 Task: Add an event  with title  Team Building Activity, date '2023/12/12' & Select Event type as  Collective. Add location for the event as  456 Gran Via, Madrid, Spain and add a description: Team building activities designed to suit the specific needs and dynamics of the team. Customizing the activities to align with the team's goals and challenges can maximize their effectiveness in fostering collaboration, trust, and overall team cohesion.Create an event link  http-teambuildingactivitycom & Select the event color as  Violet. , logged in from the account softage.1@softage.netand send the event invitation to softage.2@softage.net and softage.3@softage.net
Action: Mouse moved to (720, 213)
Screenshot: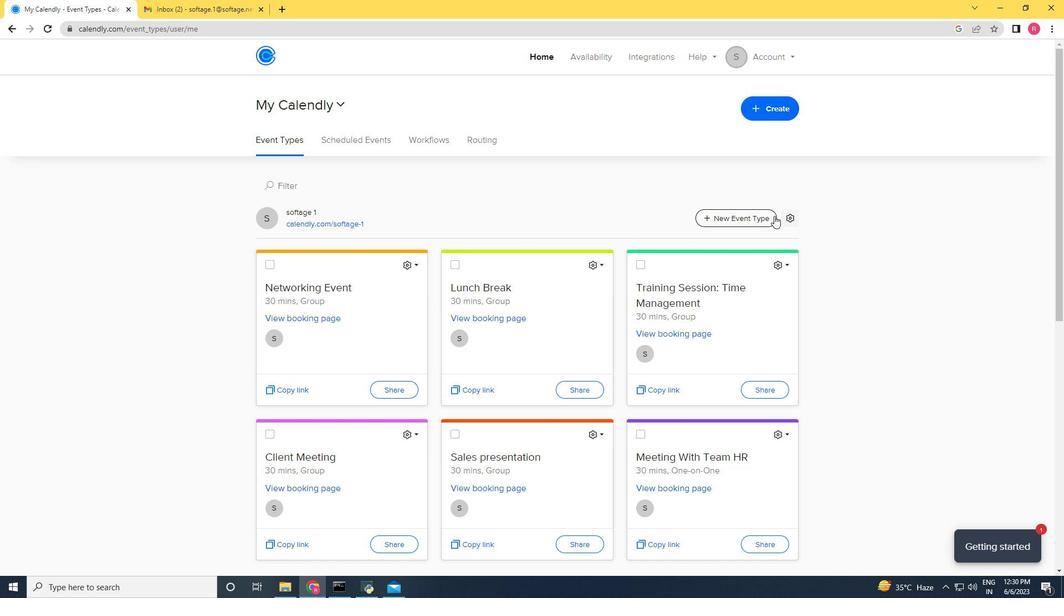 
Action: Mouse pressed left at (720, 213)
Screenshot: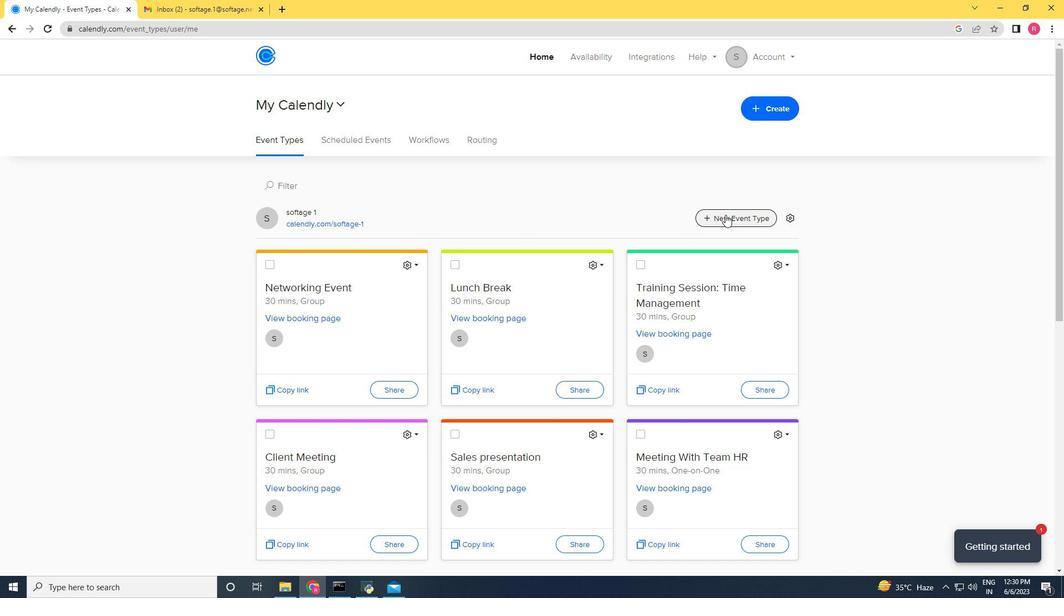 
Action: Mouse moved to (472, 309)
Screenshot: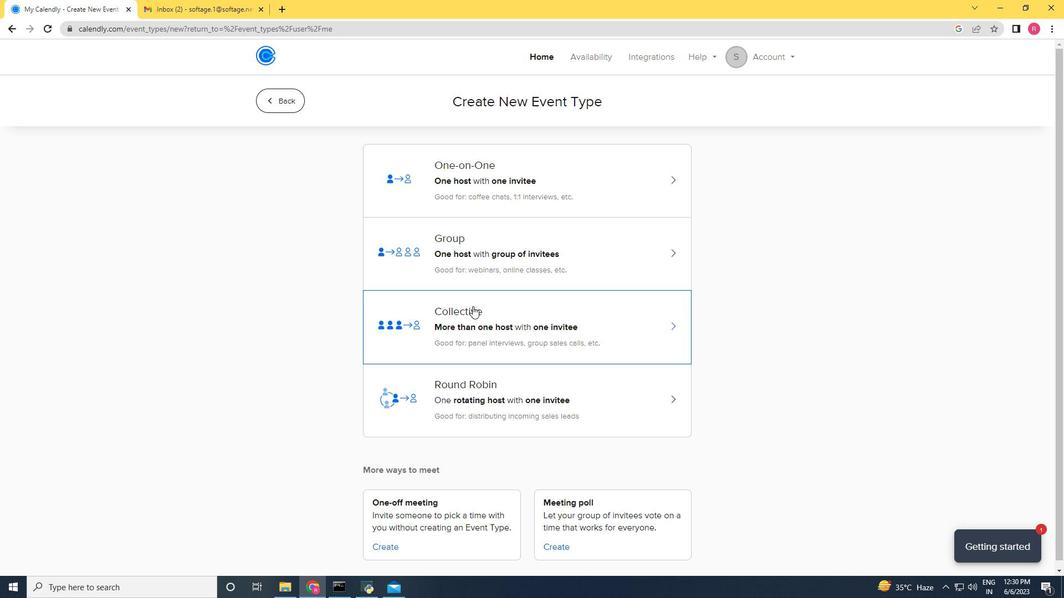 
Action: Mouse pressed left at (472, 309)
Screenshot: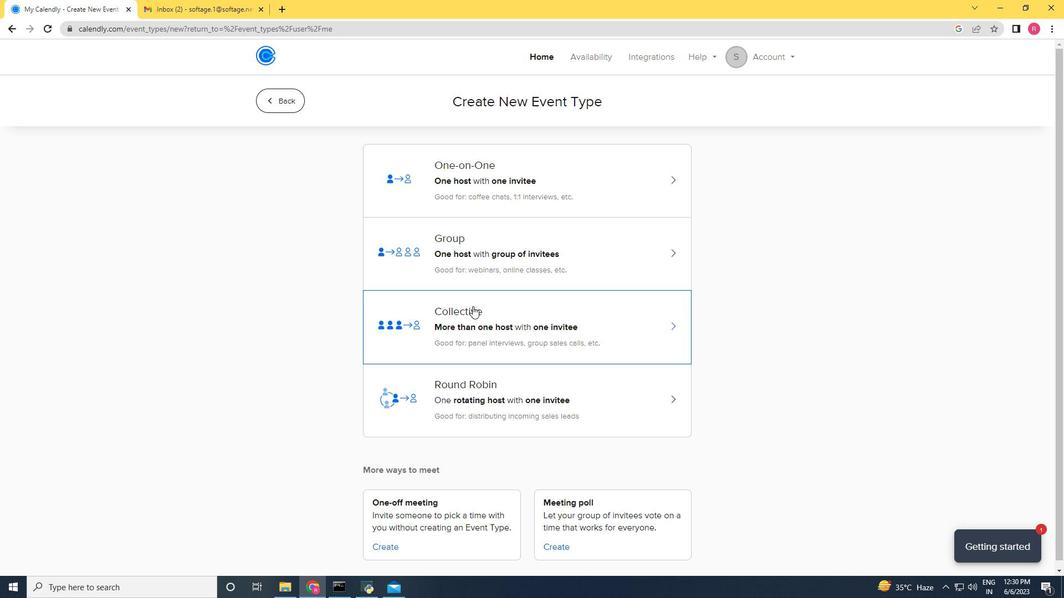 
Action: Mouse moved to (647, 244)
Screenshot: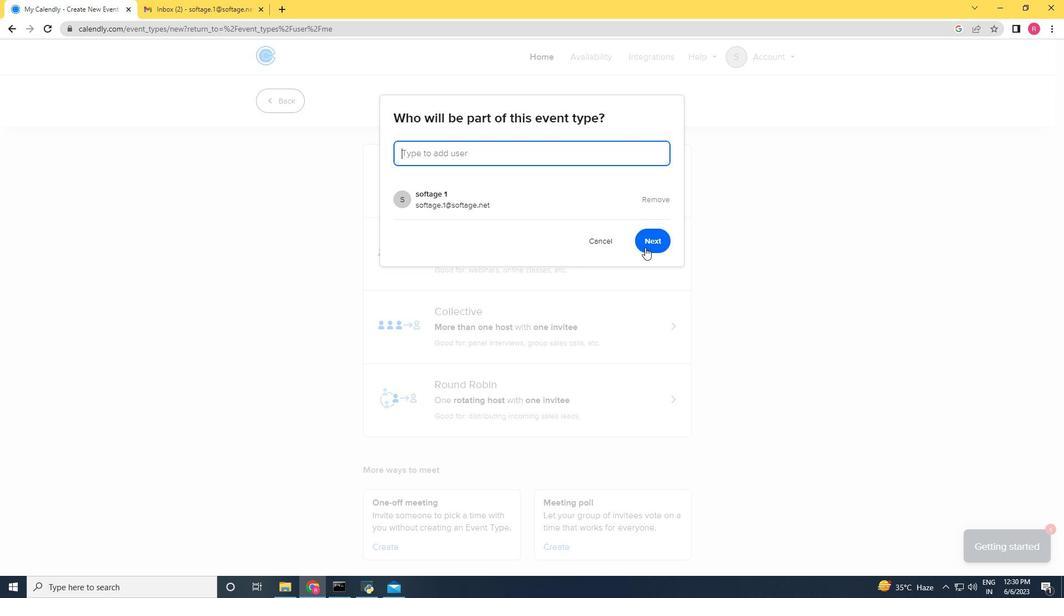 
Action: Mouse pressed left at (647, 244)
Screenshot: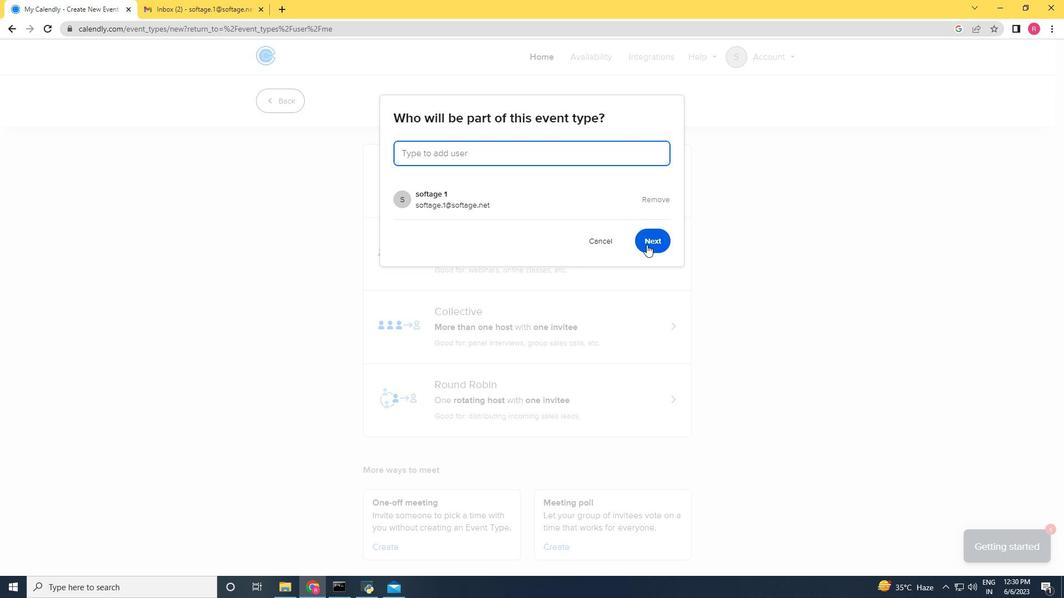 
Action: Mouse moved to (414, 257)
Screenshot: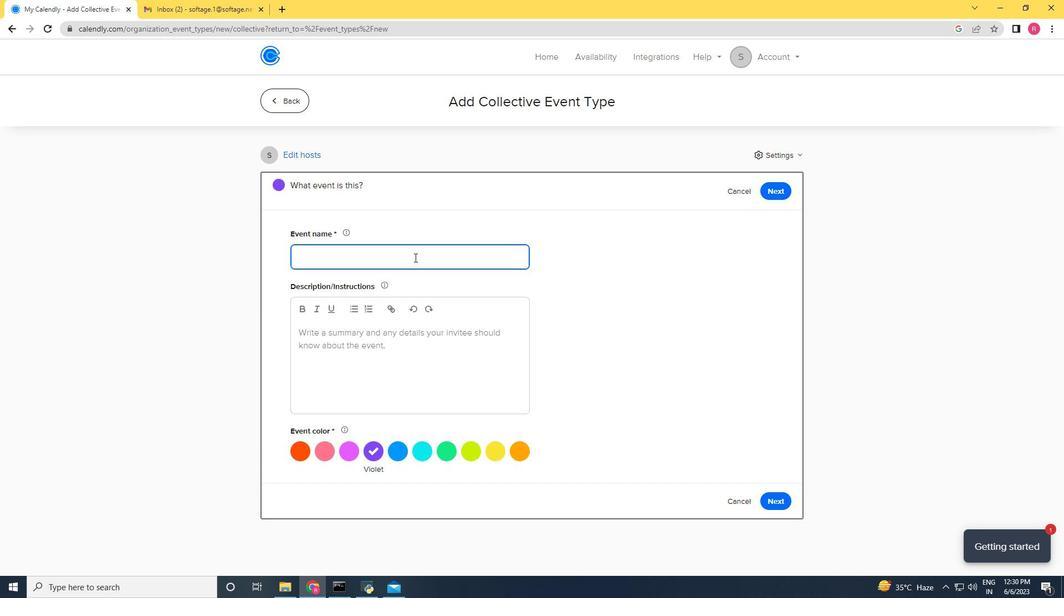 
Action: Key pressed <Key.shift>Team<Key.space><Key.shift>Building<Key.space><Key.shift>Activity
Screenshot: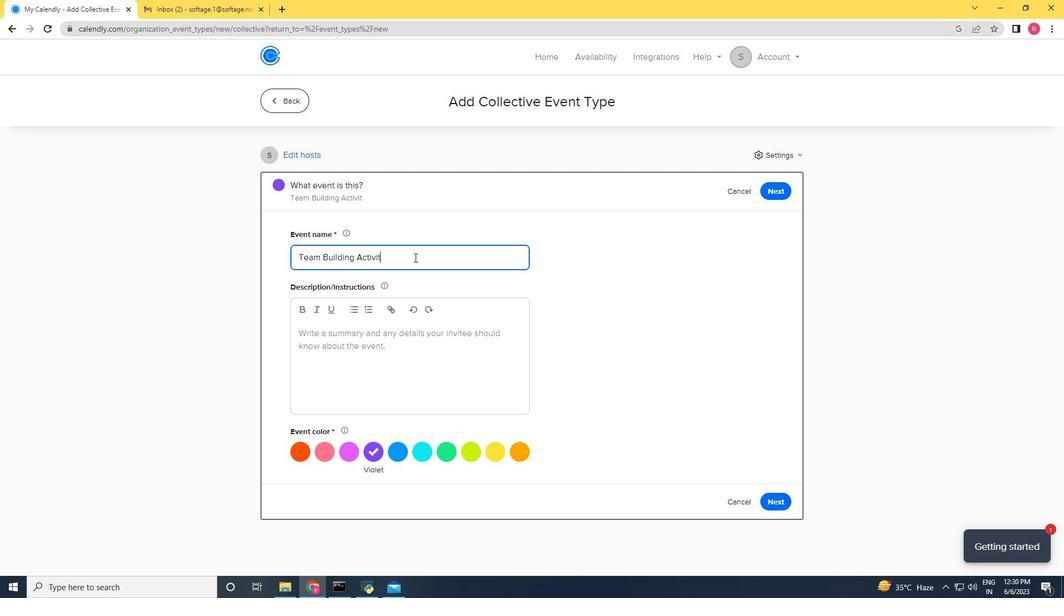 
Action: Mouse moved to (375, 330)
Screenshot: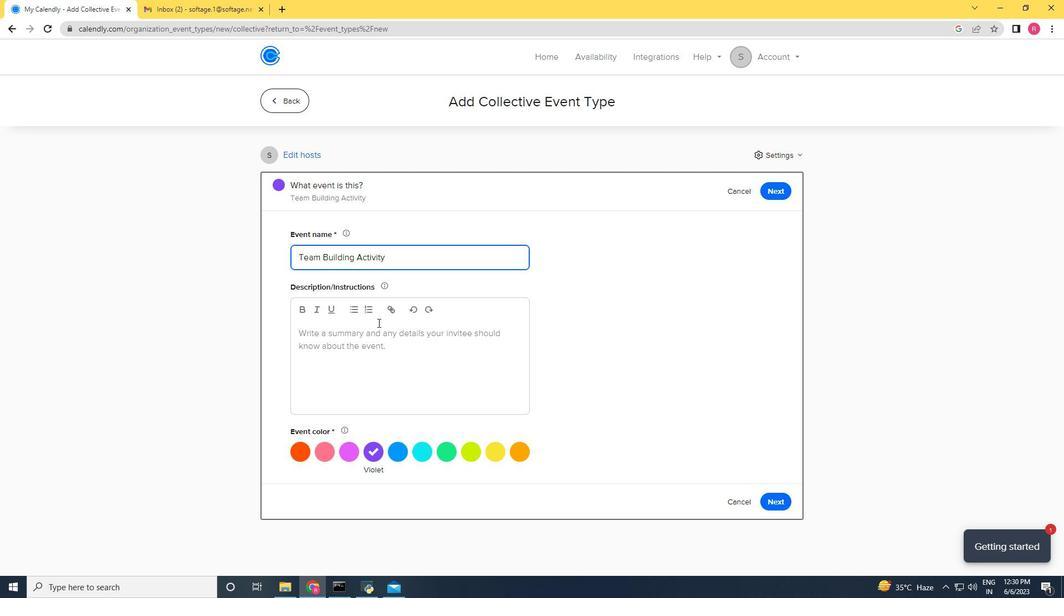 
Action: Mouse pressed left at (375, 330)
Screenshot: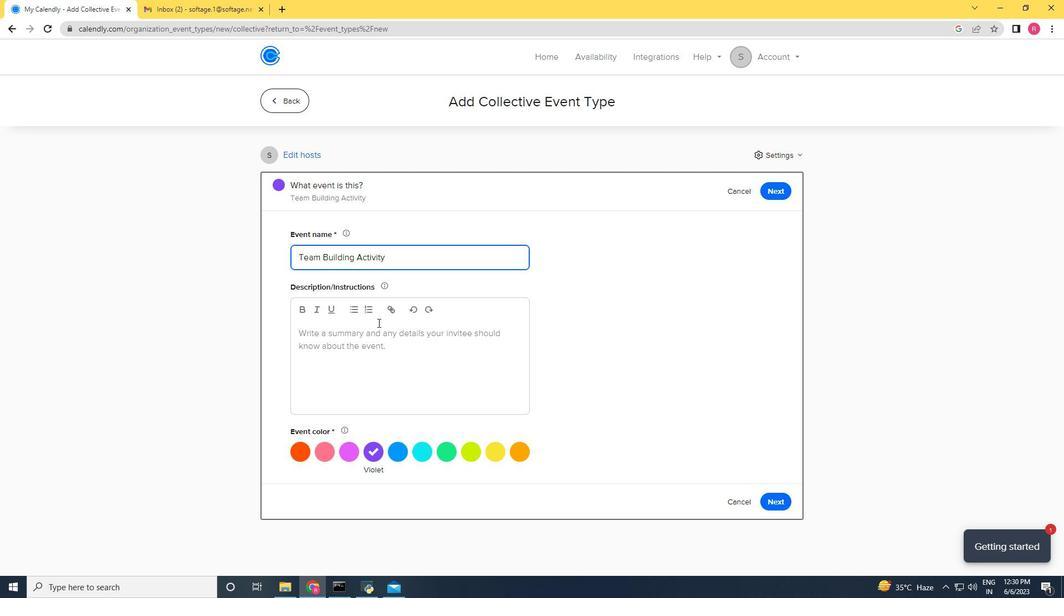 
Action: Key pressed <Key.shift>Team<Key.space>bul<Key.backspace>ilding<Key.space>activities<Key.space>designed<Key.space>to<Key.space>suit<Key.space>the<Key.space>specific<Key.space>need<Key.space><Key.backspace>s<Key.space>and<Key.space><Key.space>dynamics<Key.space>of<Key.space>the<Key.space>team<Key.space><Key.backspace>.<Key.space><Key.shift>Customizing<Key.space>the<Key.space>activities<Key.space>to<Key.space>align<Key.space>with<Key.space>the<Key.space>team's<Key.space>golas<Key.space>and<Key.space><Key.left><Key.left><Key.left><Key.left><Key.left><Key.backspace><Key.backspace><Key.backspace>als<Key.right><Key.right><Key.right><Key.right><Key.right><Key.right><Key.right><Key.right>challenges<Key.space>can<Key.space>maximize<Key.space>theire<Key.space><Key.backspace><Key.backspace><Key.backspace><Key.backspace>ir<Key.space>effectiveness<Key.space>in<Key.space>fosterings<Key.space><Key.backspace><Key.backspace><Key.backspace><Key.backspace><Key.backspace><Key.backspace><Key.backspace>ering<Key.space>collaboration<Key.space><Key.backspace>,<Key.space>trust<Key.space>and<Key.space>overall<Key.space>team<Key.space>cohesion<Key.space><Key.backspace>.
Screenshot: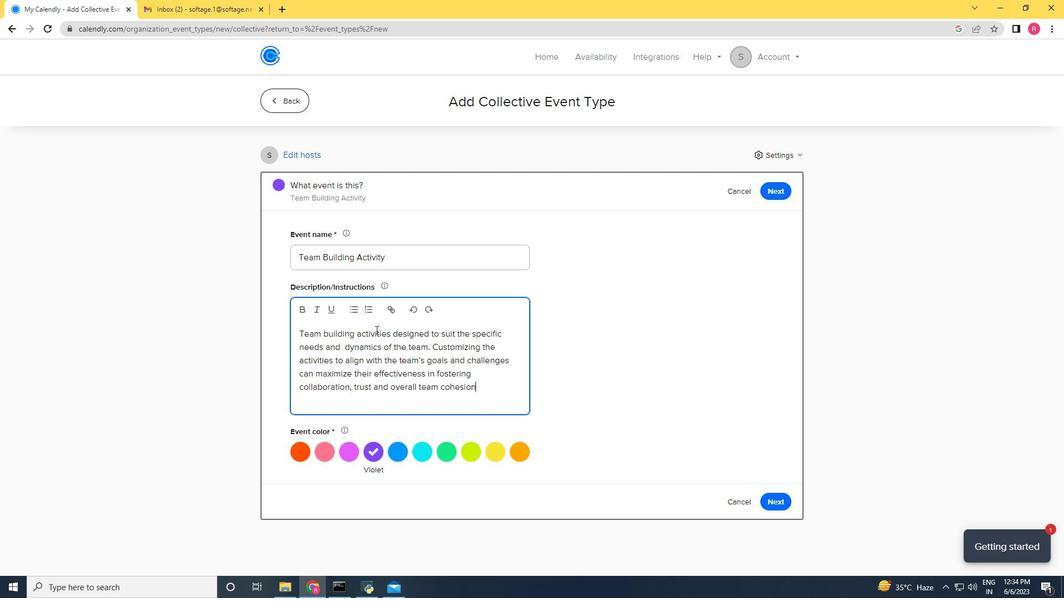 
Action: Mouse moved to (370, 453)
Screenshot: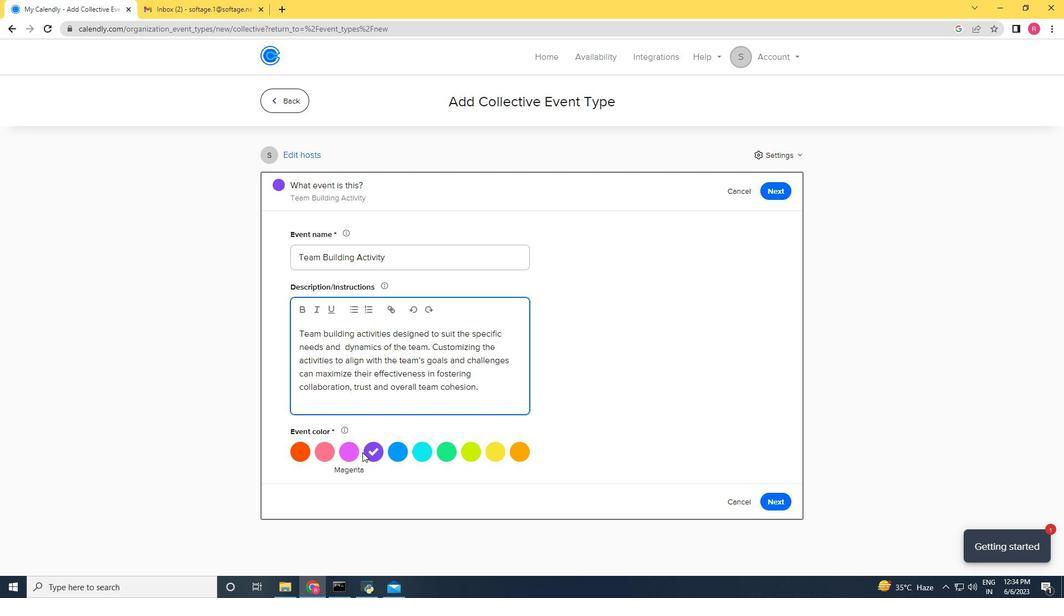 
Action: Mouse pressed left at (370, 453)
Screenshot: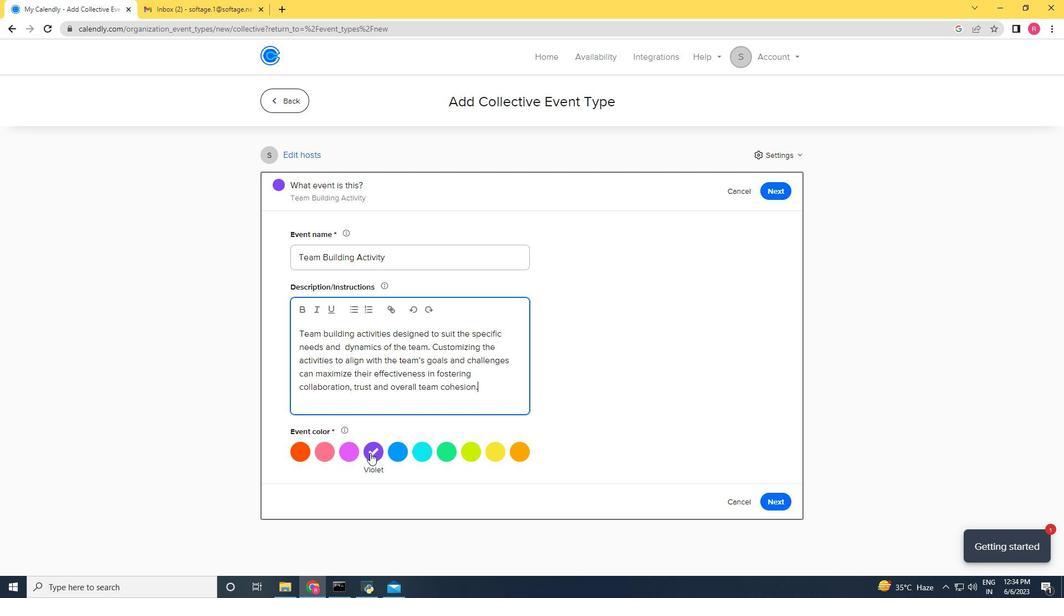 
Action: Mouse moved to (778, 507)
Screenshot: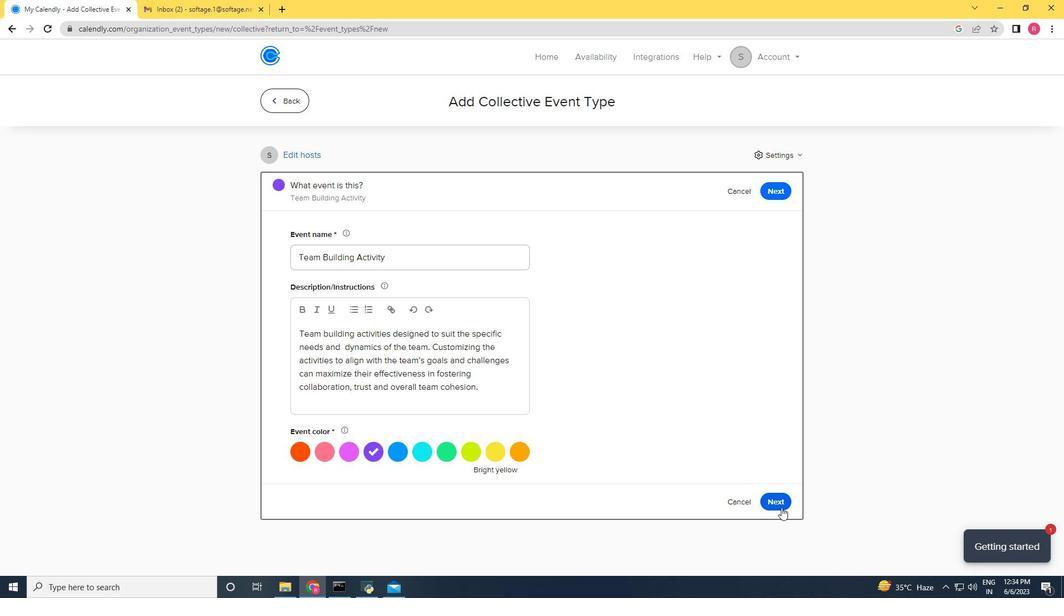 
Action: Mouse pressed left at (778, 507)
Screenshot: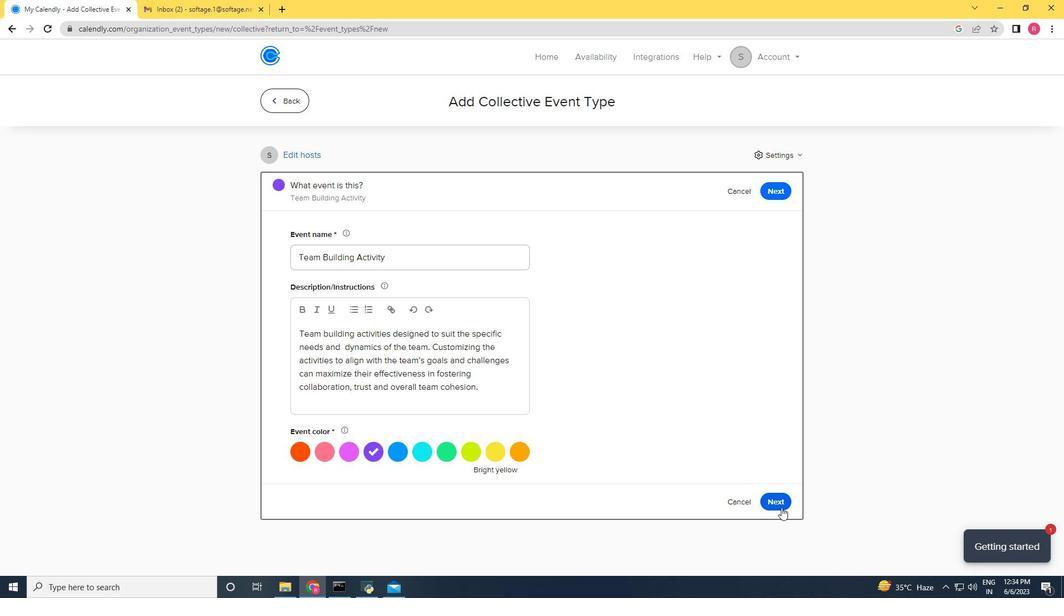 
Action: Mouse moved to (350, 323)
Screenshot: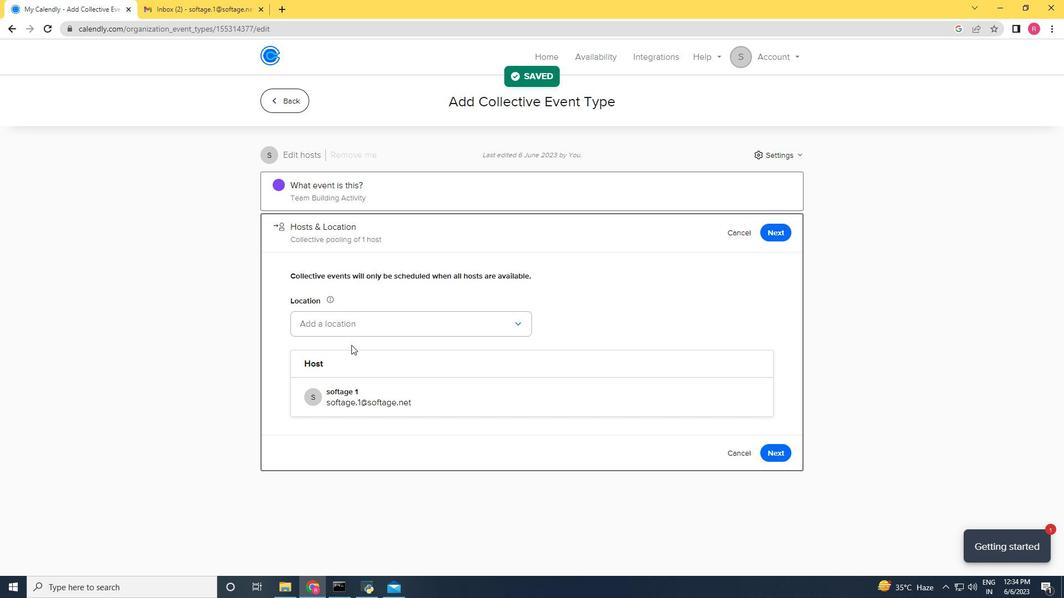 
Action: Mouse pressed left at (350, 323)
Screenshot: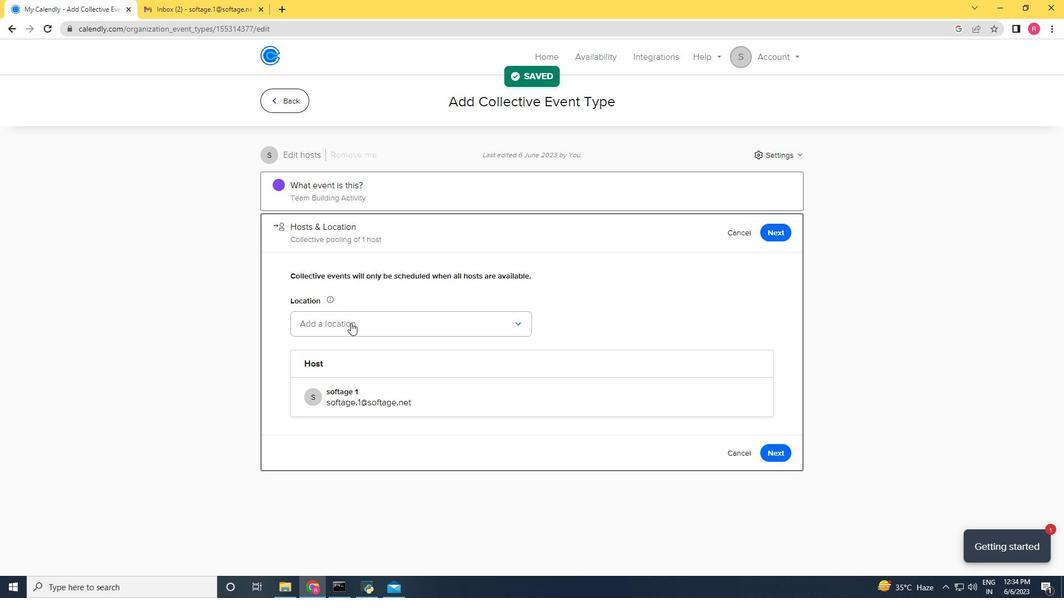 
Action: Mouse moved to (347, 356)
Screenshot: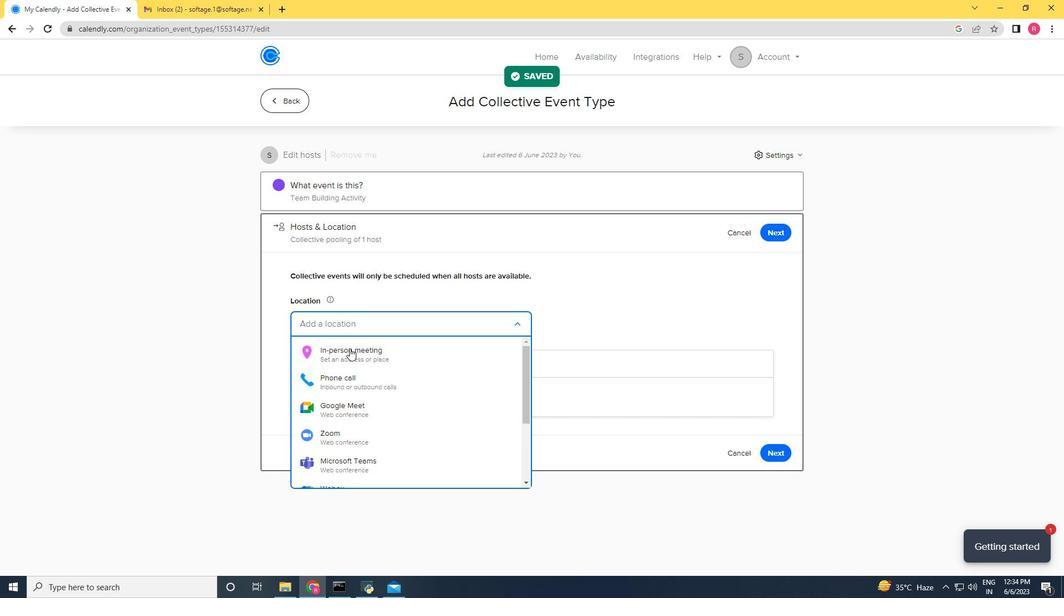 
Action: Mouse pressed left at (347, 356)
Screenshot: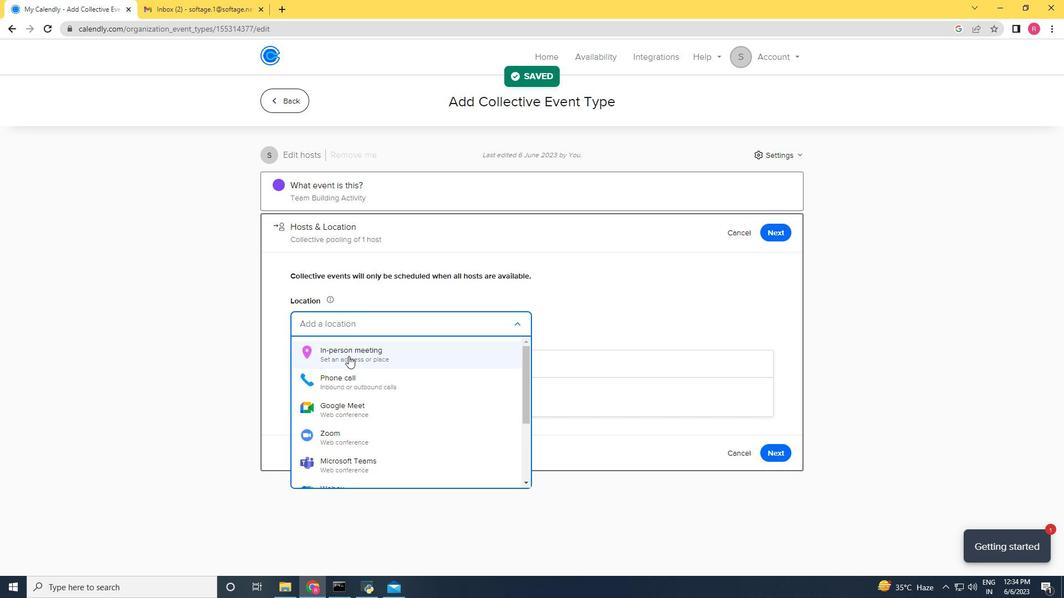 
Action: Mouse moved to (477, 182)
Screenshot: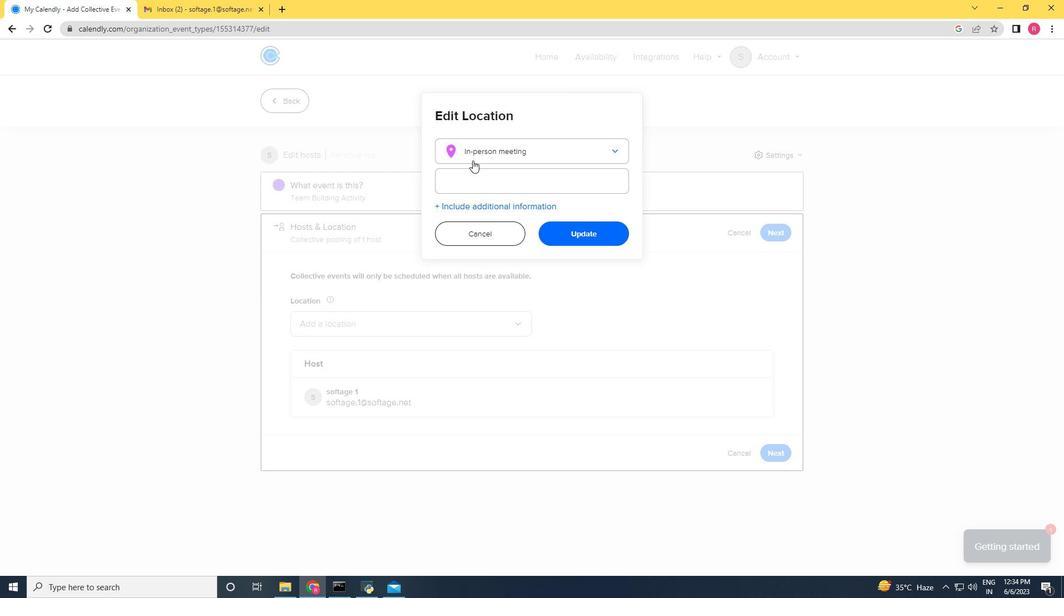 
Action: Mouse pressed left at (477, 182)
Screenshot: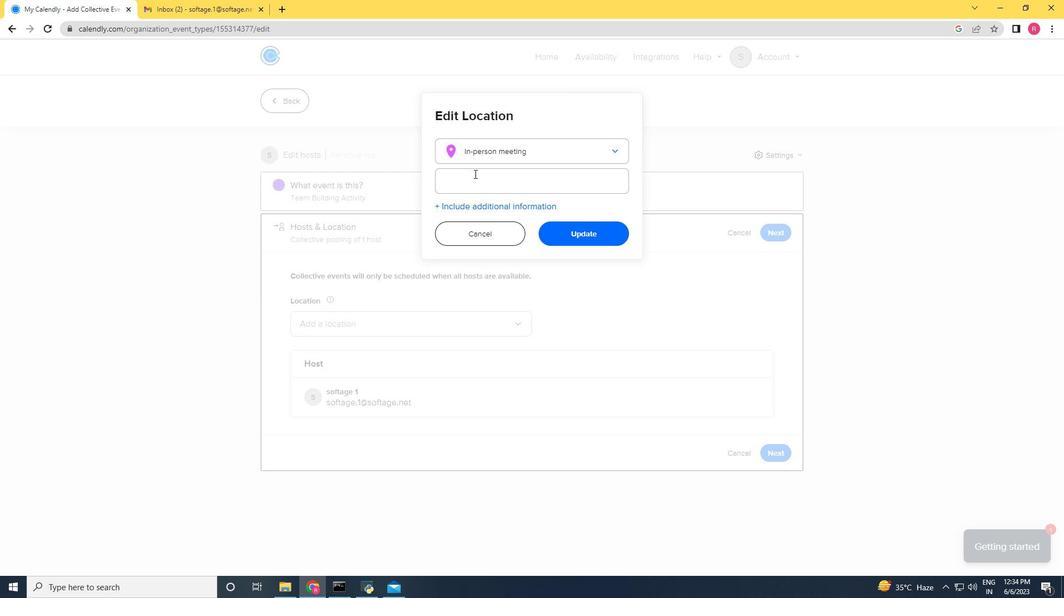 
Action: Mouse moved to (443, 166)
Screenshot: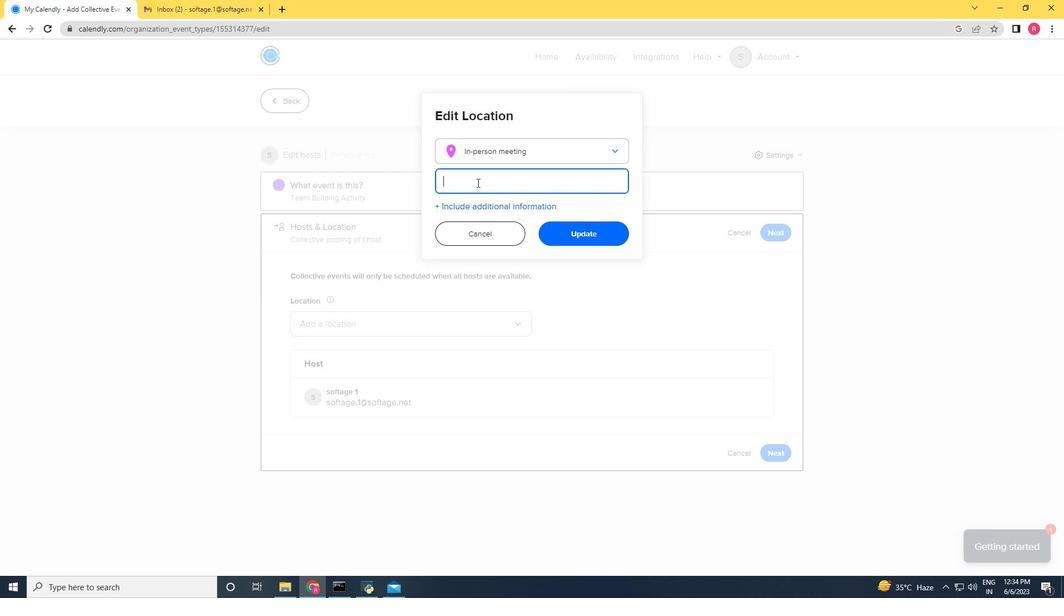 
Action: Key pressed 5<Key.backspace>456<Key.space><Key.shift><Key.shift><Key.shift><Key.shift>Gran<Key.space><Key.shift>Via,<Key.space><Key.shift><Key.shift><Key.shift><Key.shift><Key.shift><Key.shift>Madrid,<Key.space><Key.shift>Spain<Key.space>
Screenshot: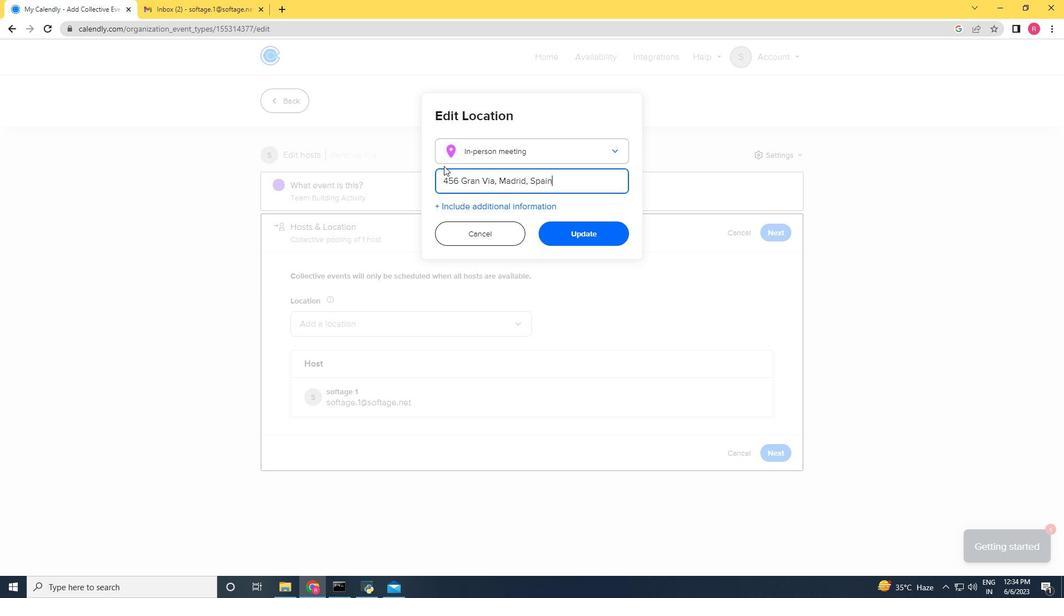 
Action: Mouse moved to (565, 230)
Screenshot: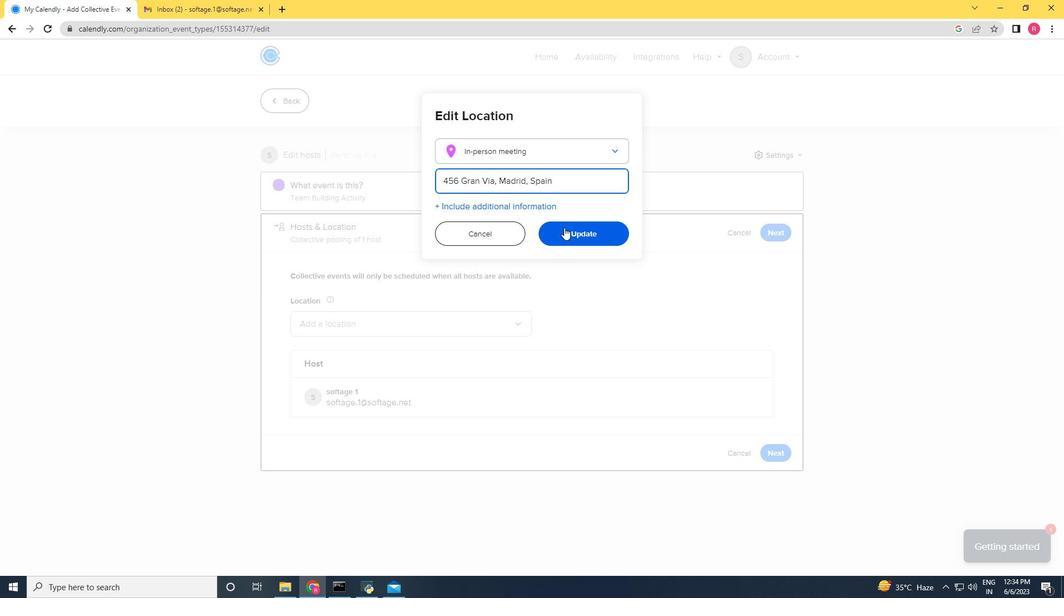 
Action: Mouse pressed left at (565, 230)
Screenshot: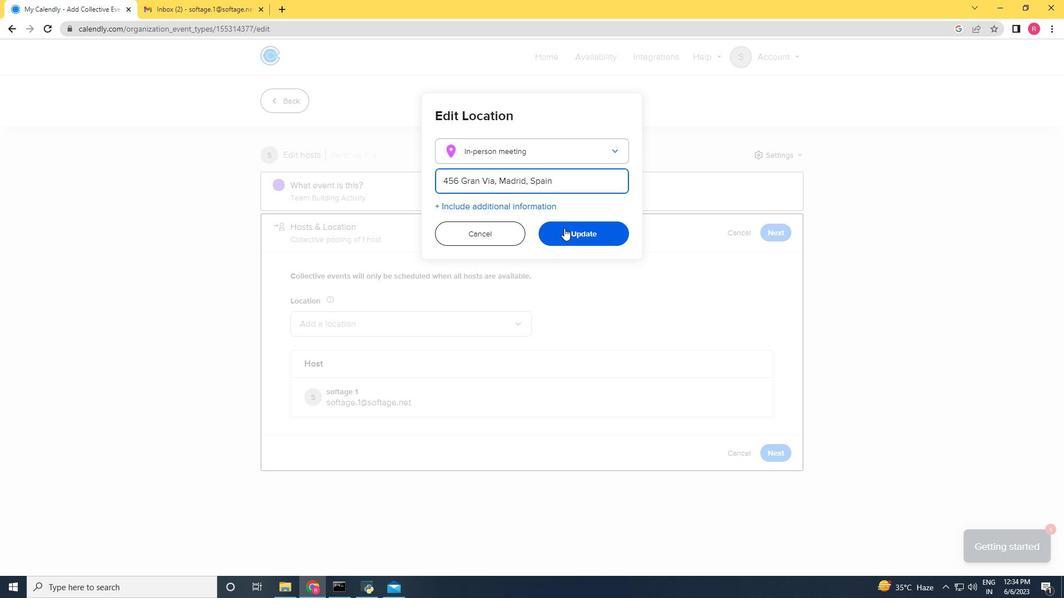 
Action: Mouse moved to (775, 452)
Screenshot: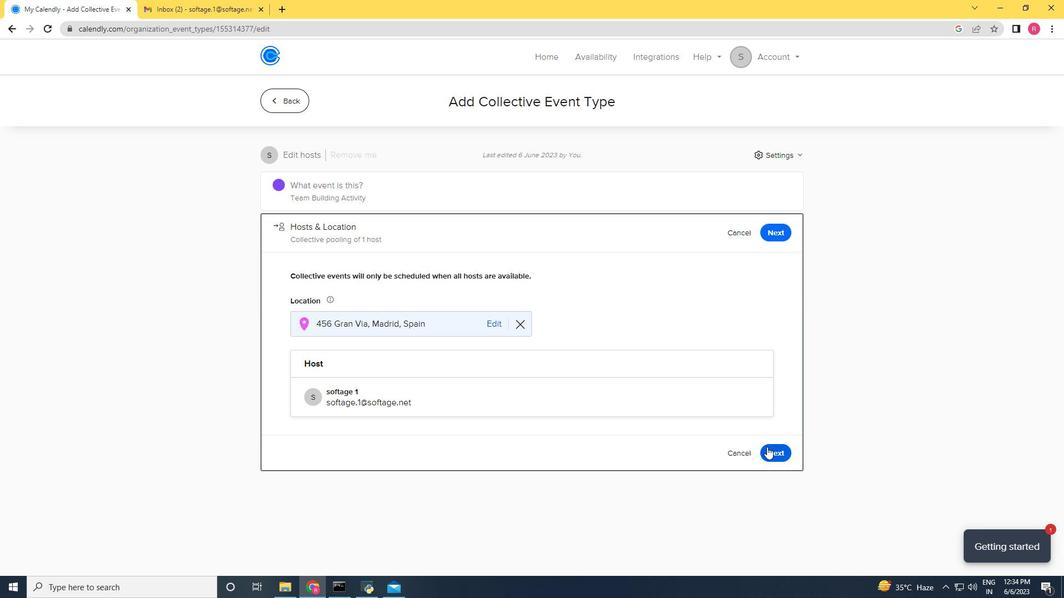 
Action: Mouse pressed left at (775, 452)
Screenshot: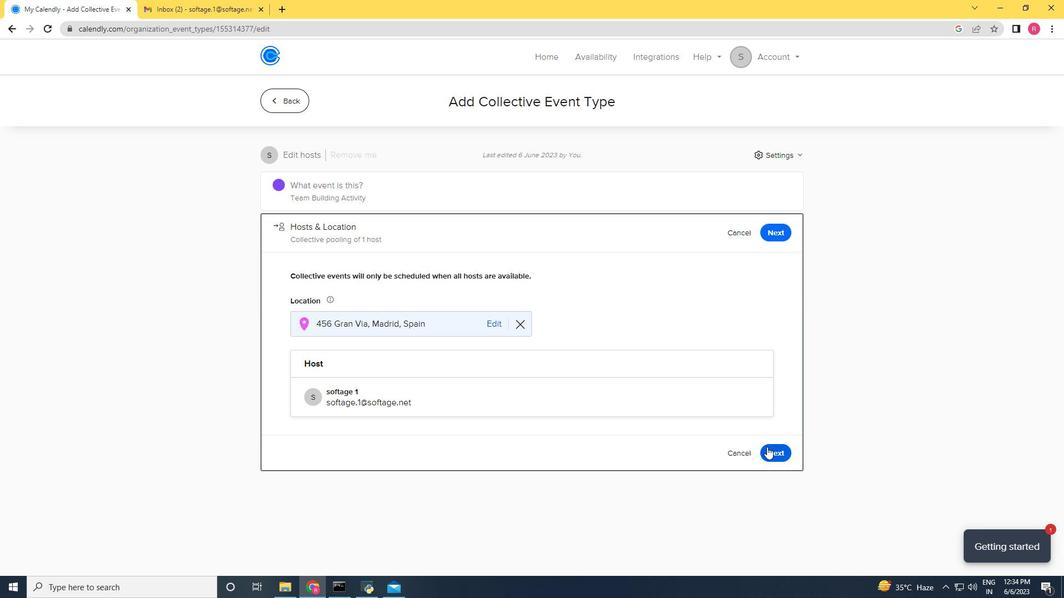 
Action: Mouse moved to (299, 396)
Screenshot: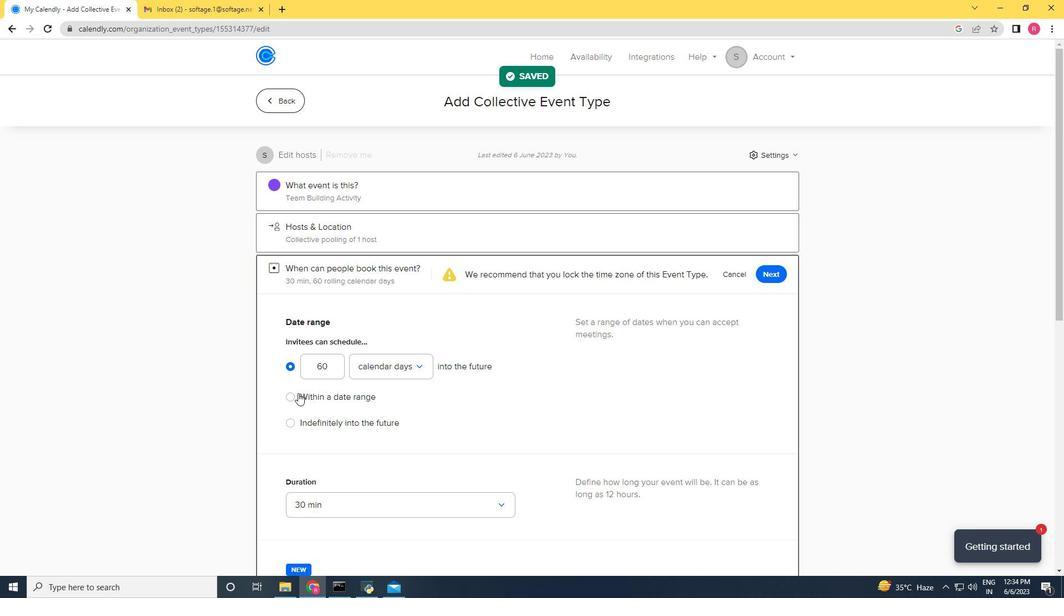 
Action: Mouse pressed left at (299, 396)
Screenshot: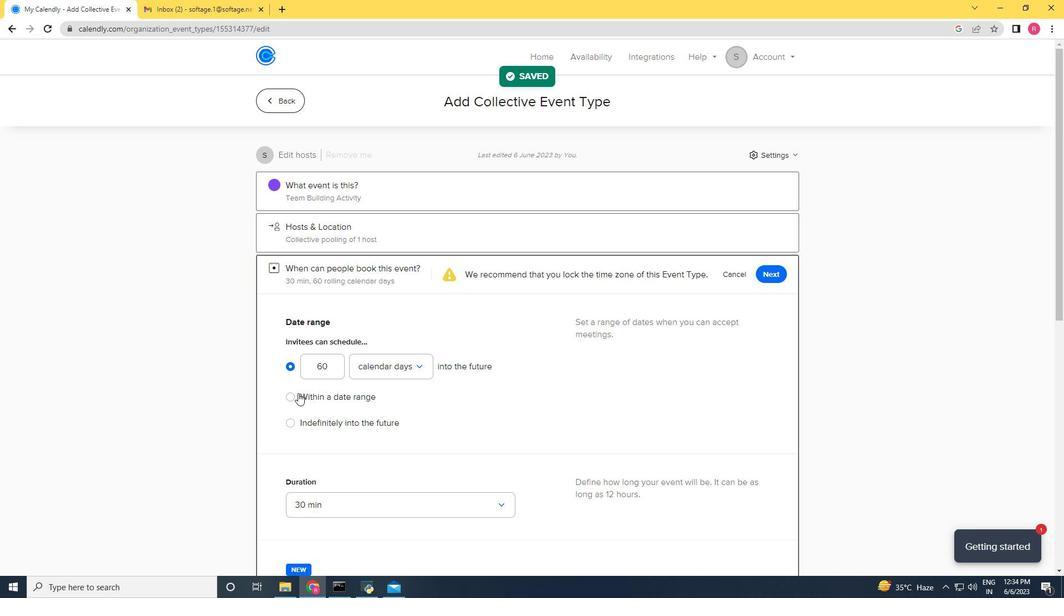 
Action: Mouse moved to (427, 402)
Screenshot: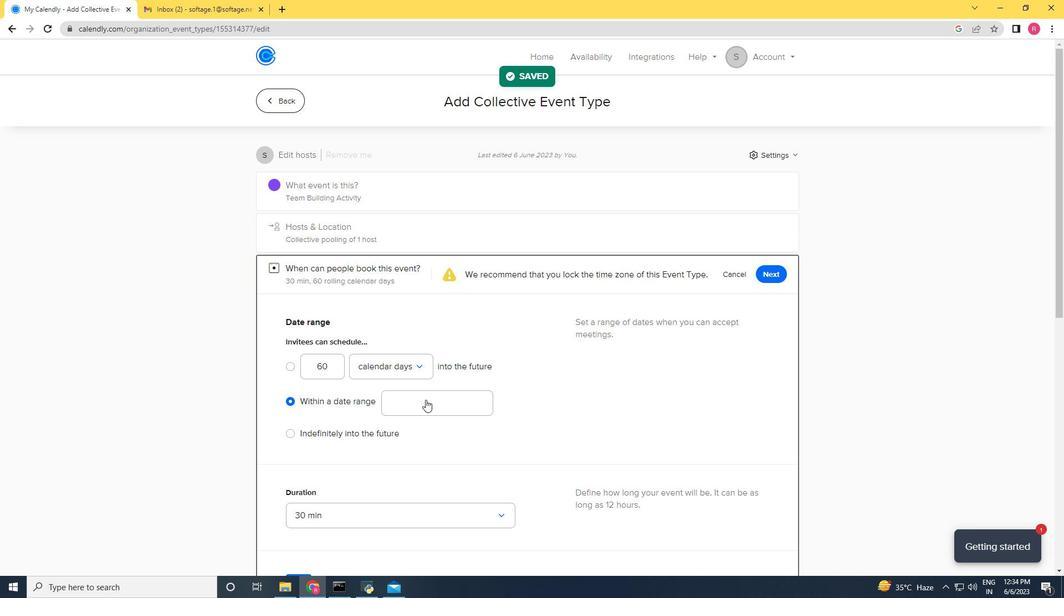 
Action: Mouse pressed left at (427, 402)
Screenshot: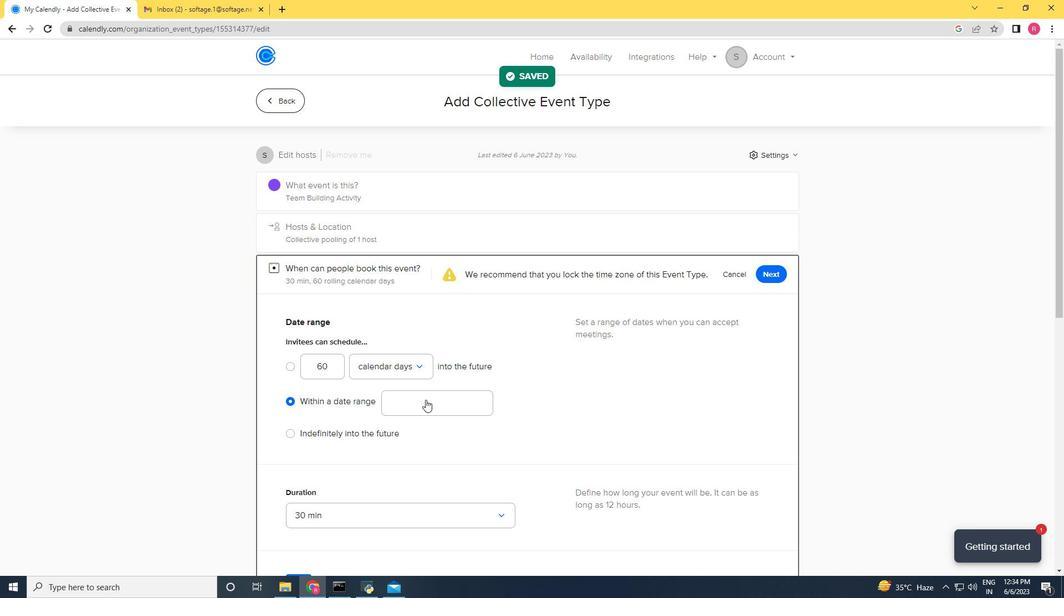 
Action: Mouse moved to (468, 195)
Screenshot: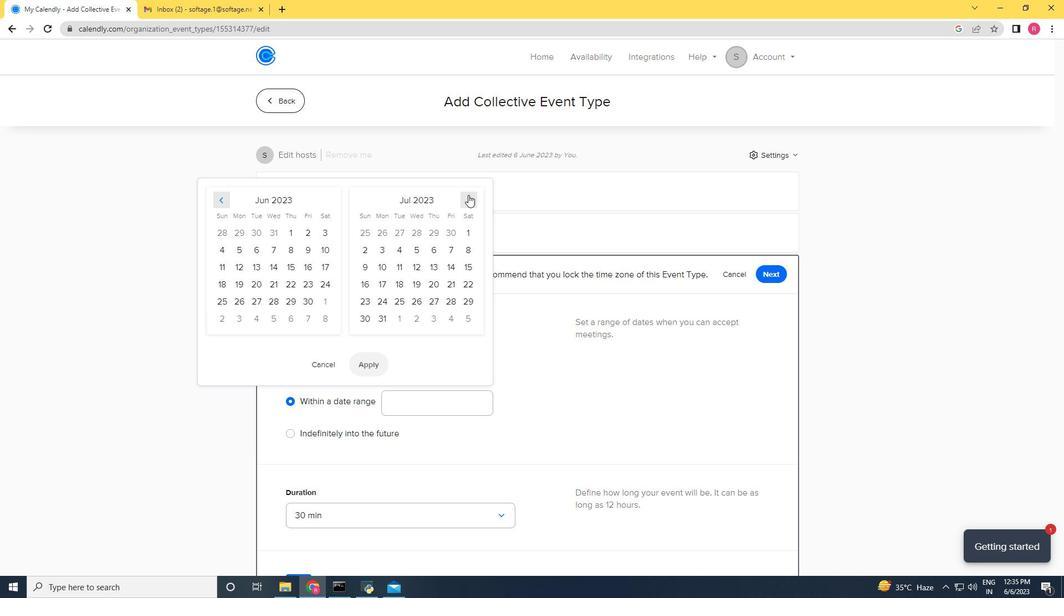
Action: Mouse pressed left at (468, 195)
Screenshot: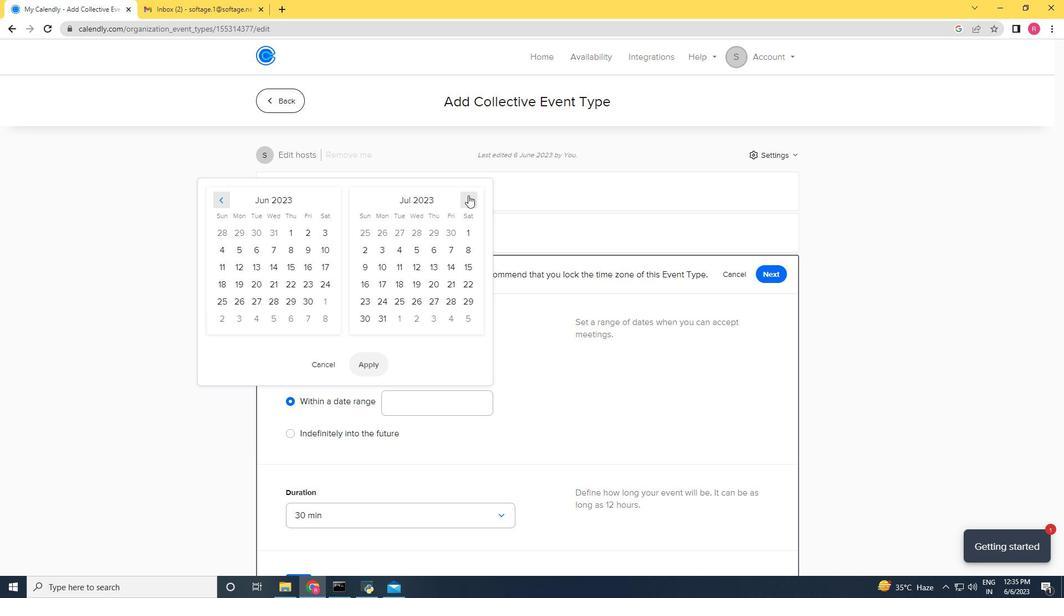 
Action: Mouse moved to (471, 197)
Screenshot: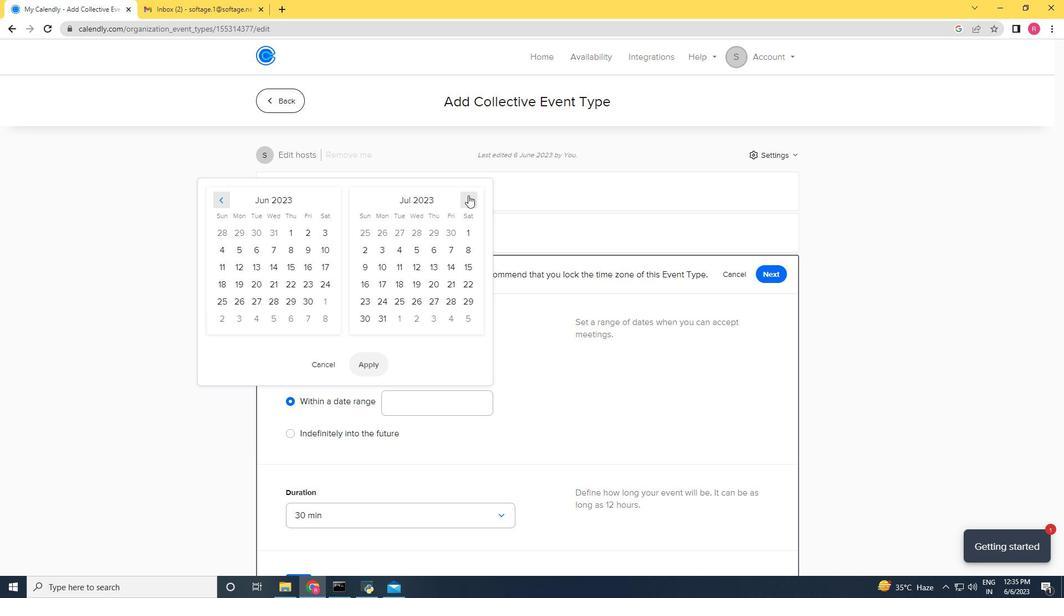 
Action: Mouse pressed left at (471, 197)
Screenshot: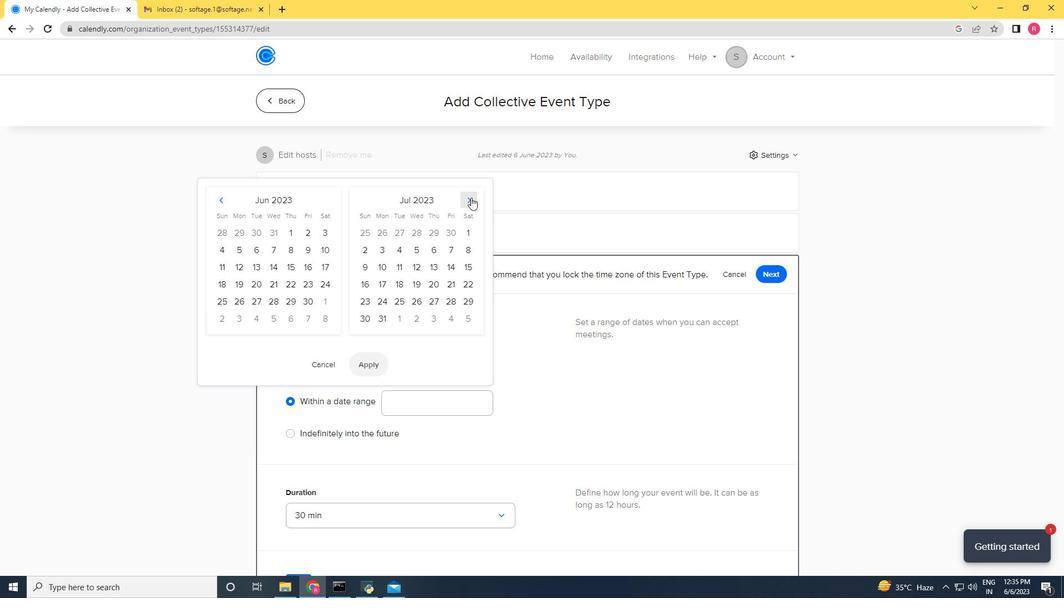 
Action: Mouse pressed left at (471, 197)
Screenshot: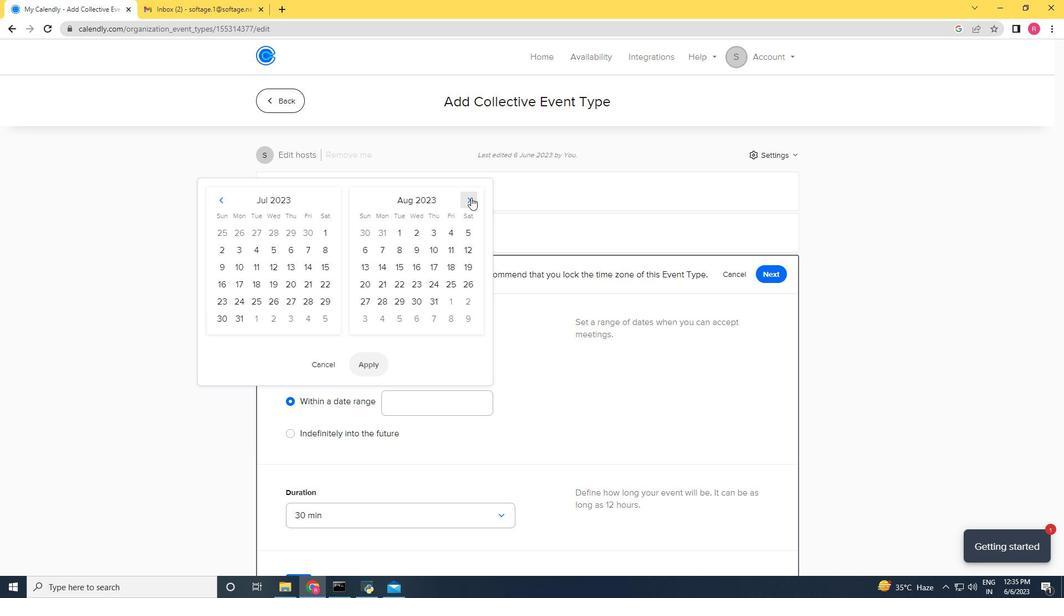 
Action: Mouse moved to (471, 198)
Screenshot: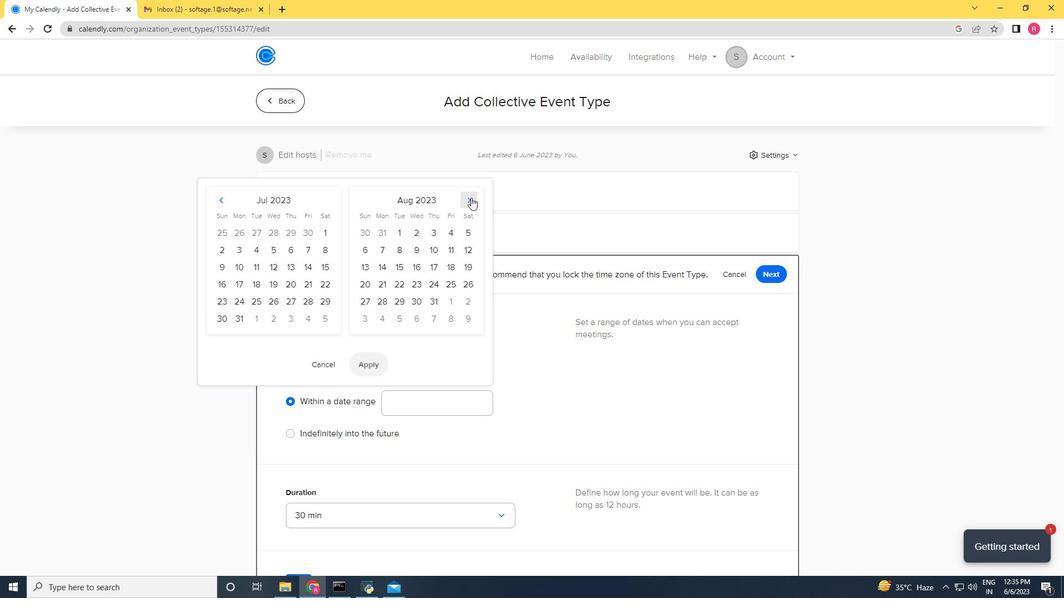 
Action: Mouse pressed left at (471, 198)
Screenshot: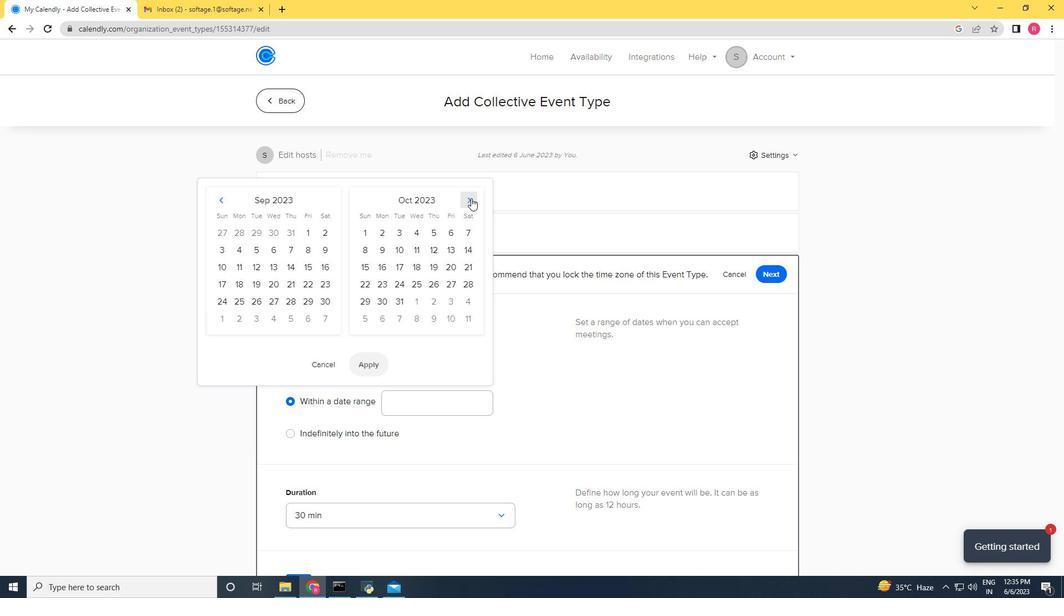 
Action: Mouse moved to (472, 198)
Screenshot: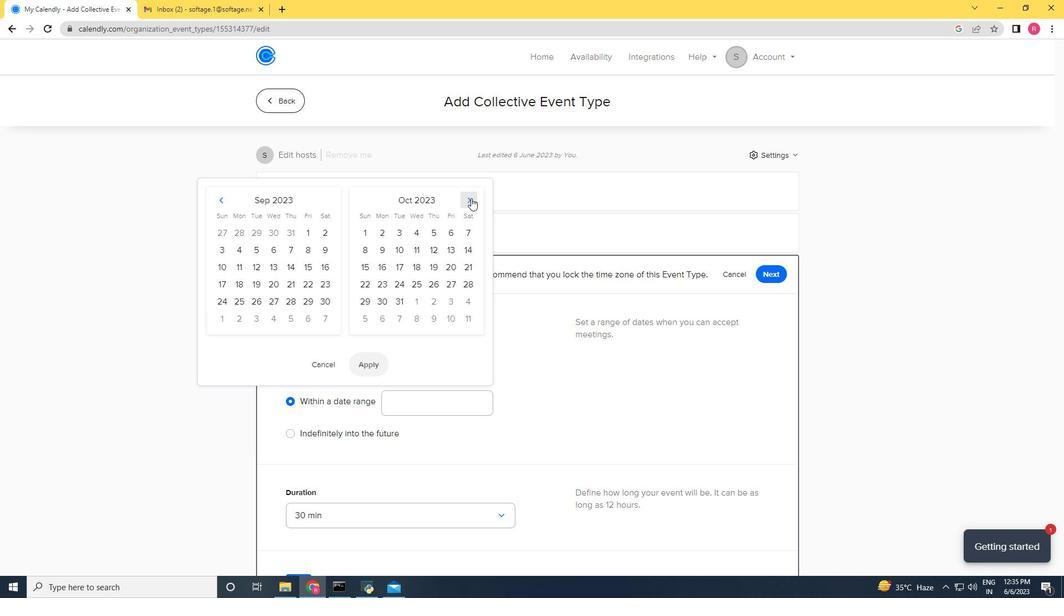 
Action: Mouse pressed left at (472, 198)
Screenshot: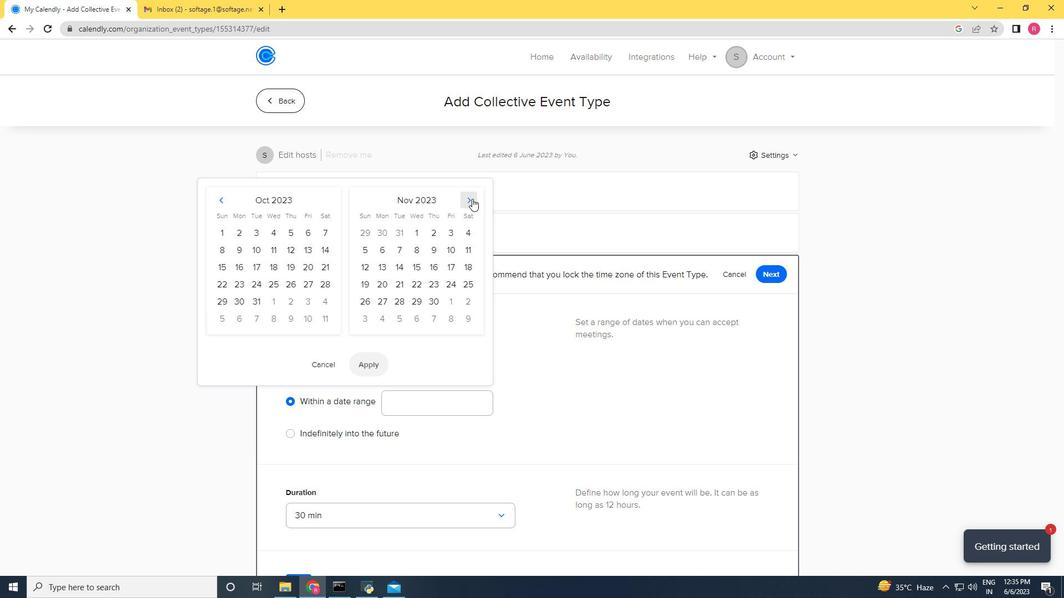 
Action: Mouse moved to (395, 268)
Screenshot: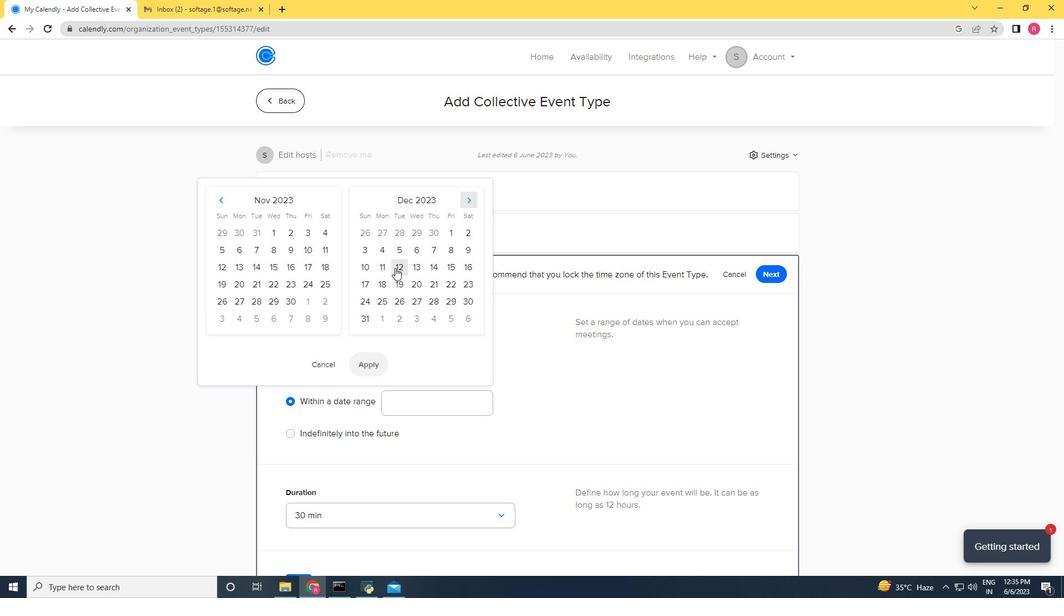 
Action: Mouse pressed left at (395, 268)
Screenshot: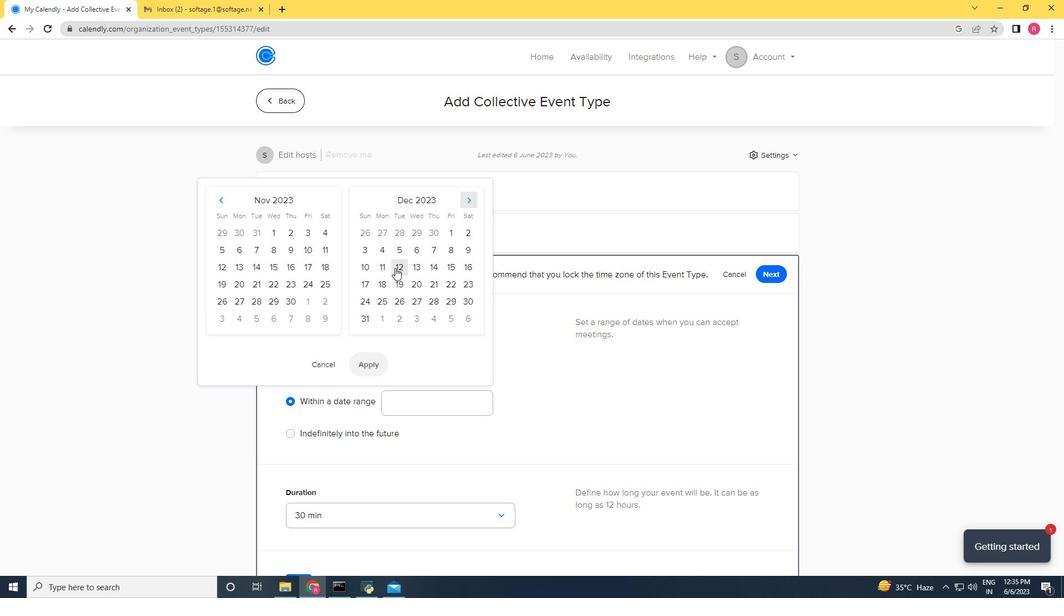 
Action: Mouse moved to (437, 263)
Screenshot: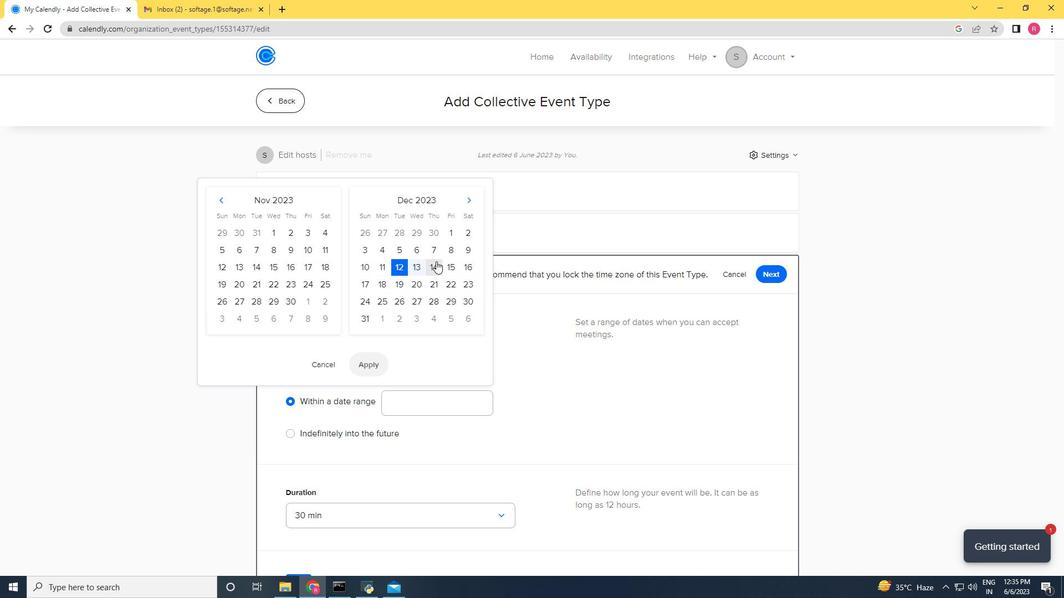 
Action: Mouse pressed left at (437, 263)
Screenshot: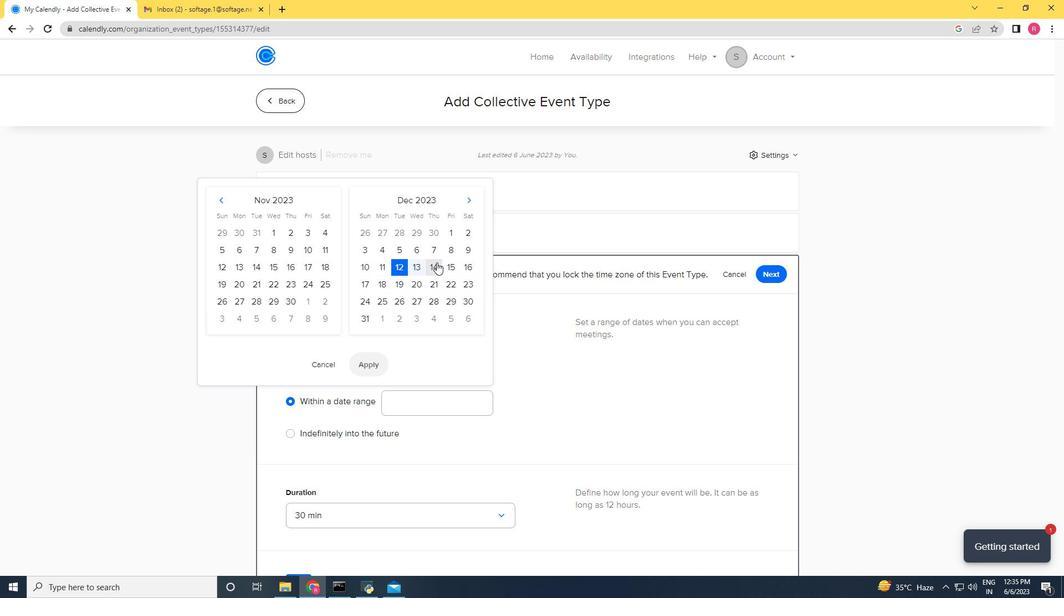 
Action: Mouse moved to (451, 269)
Screenshot: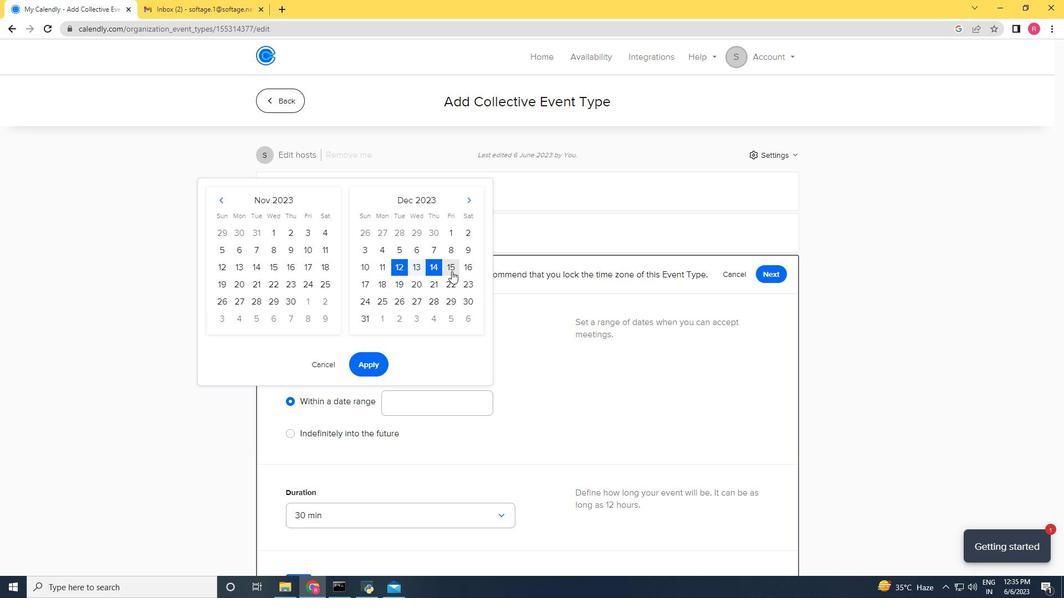 
Action: Mouse pressed left at (451, 269)
Screenshot: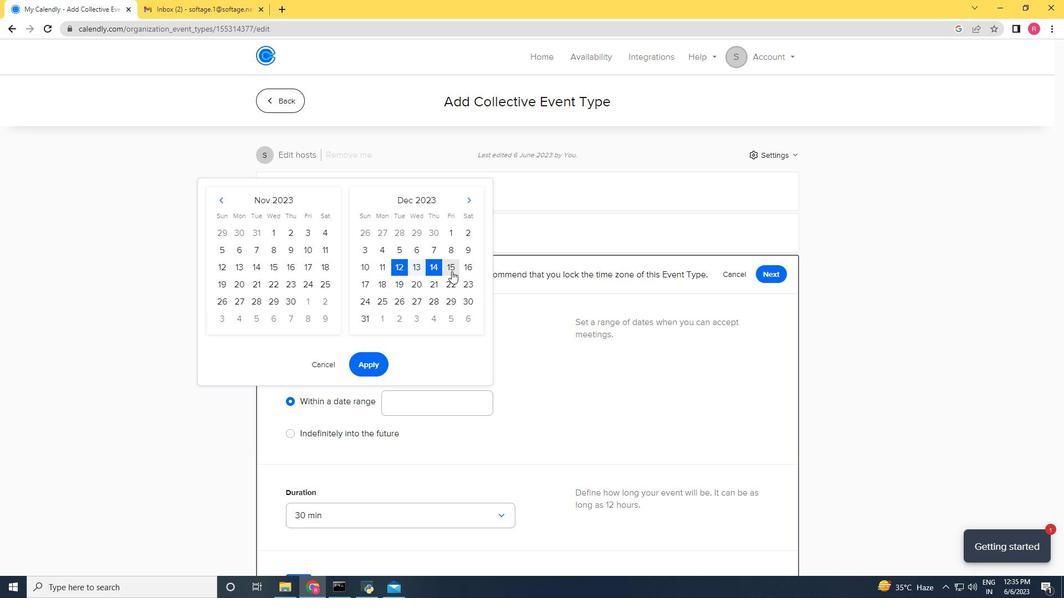 
Action: Mouse moved to (402, 265)
Screenshot: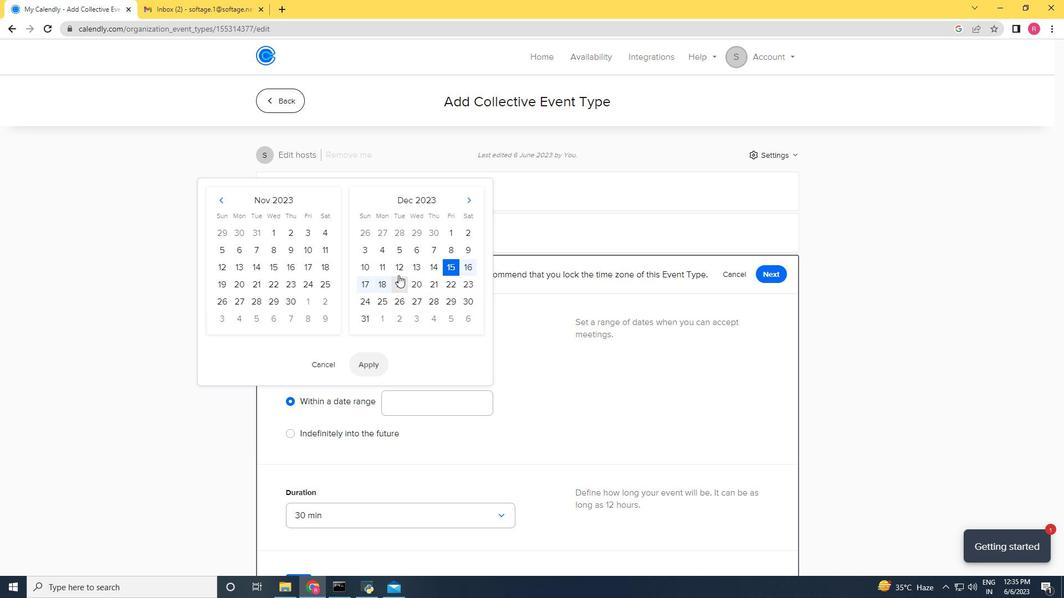 
Action: Mouse pressed left at (402, 265)
Screenshot: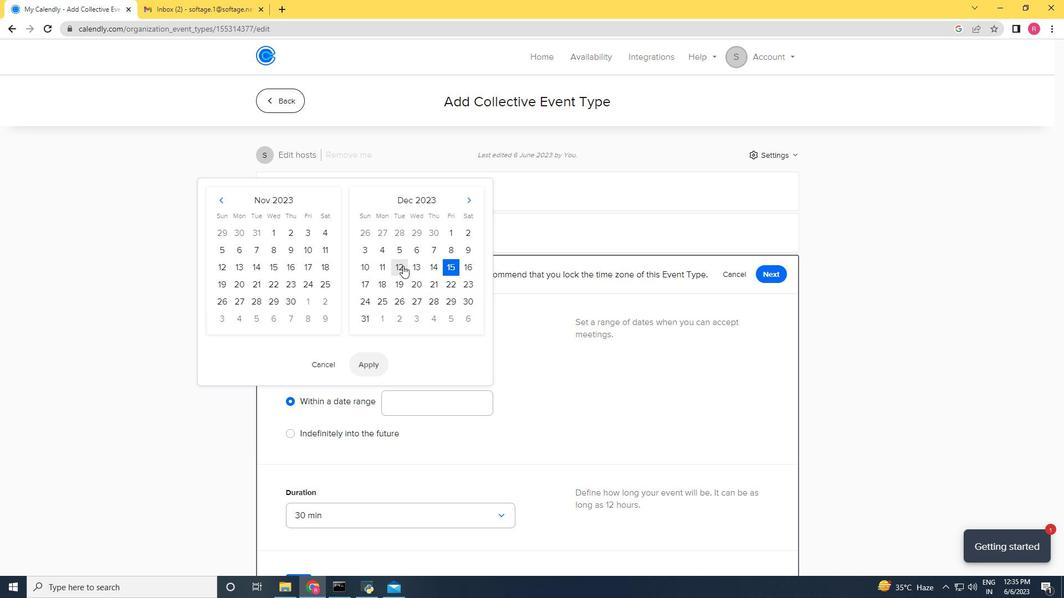 
Action: Mouse moved to (445, 267)
Screenshot: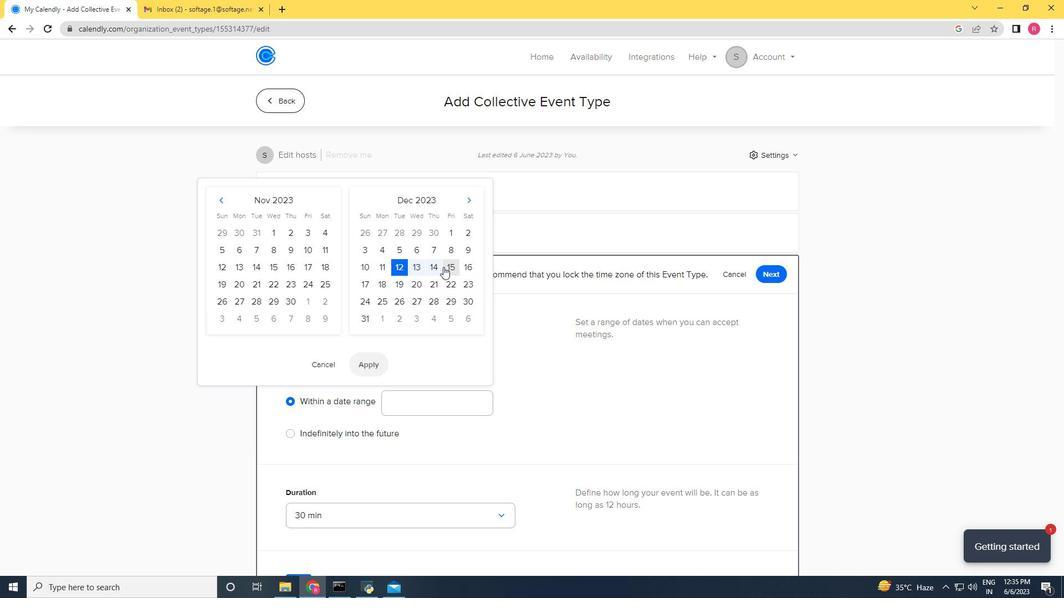 
Action: Mouse pressed left at (445, 267)
Screenshot: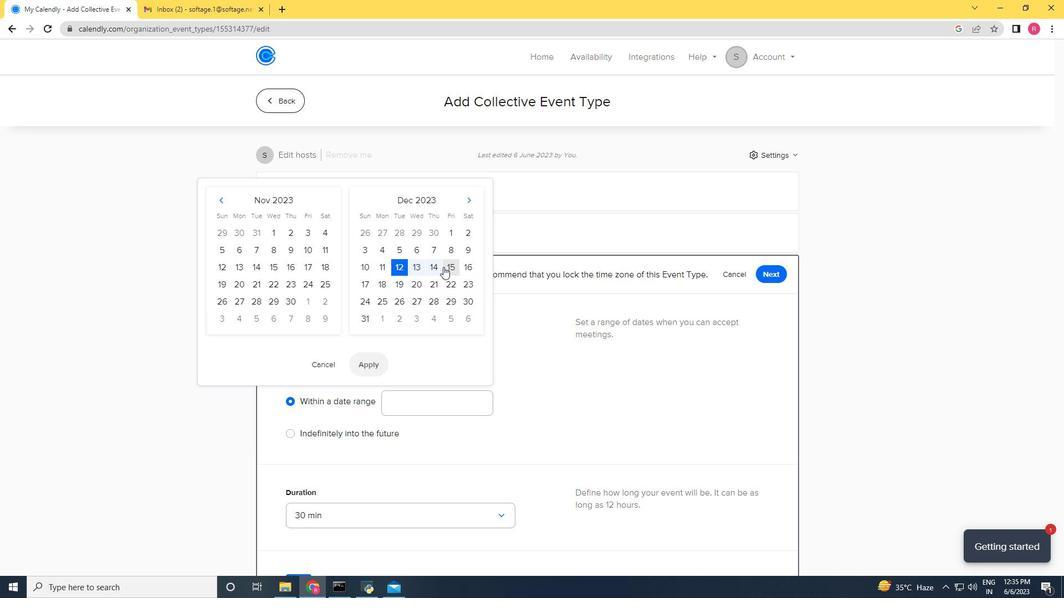 
Action: Mouse moved to (374, 366)
Screenshot: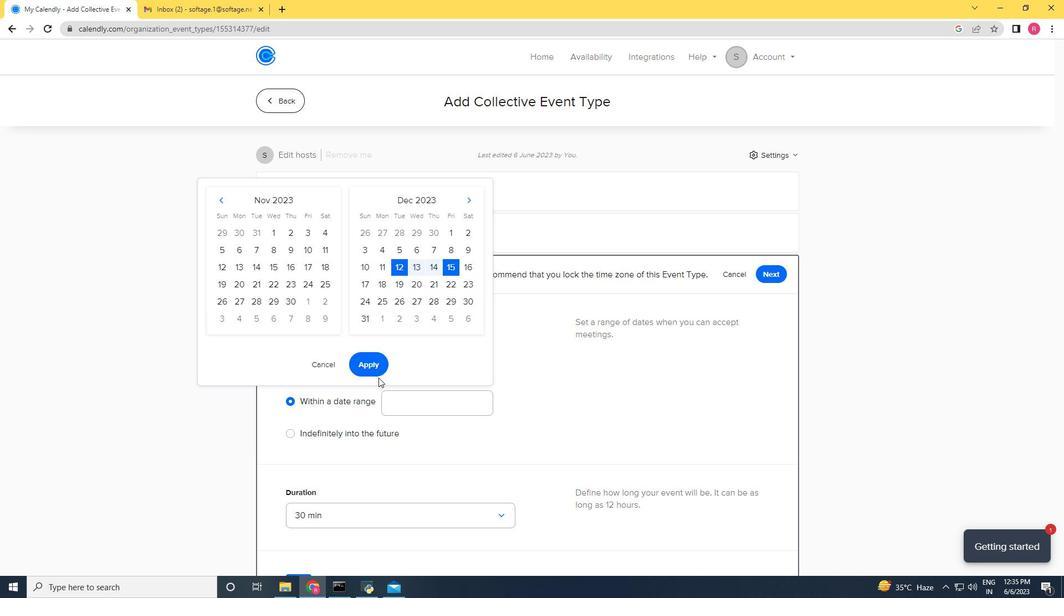 
Action: Mouse pressed left at (374, 366)
Screenshot: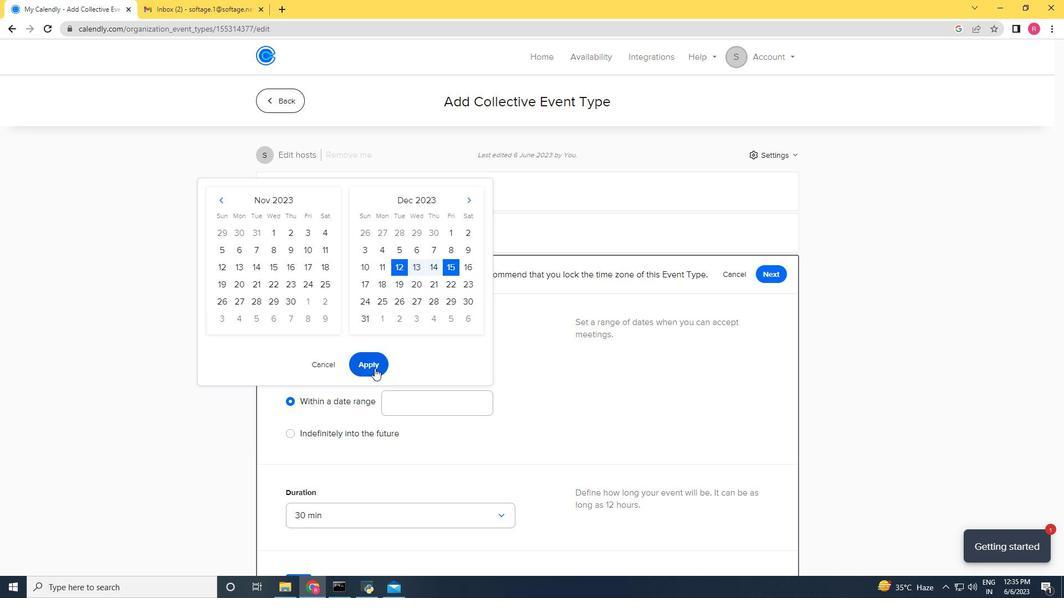 
Action: Mouse moved to (496, 364)
Screenshot: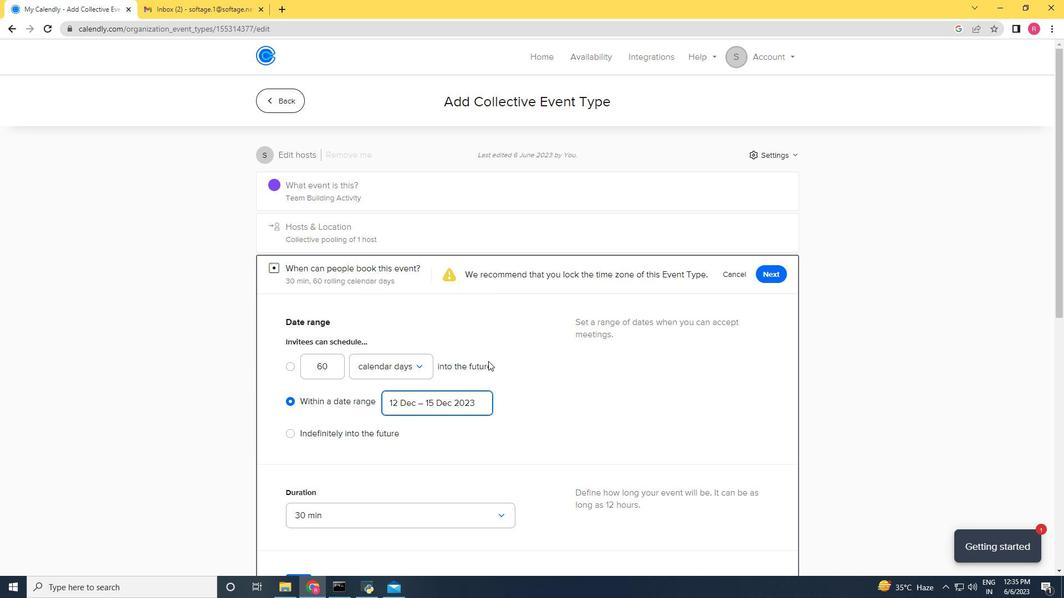 
Action: Mouse scrolled (496, 363) with delta (0, 0)
Screenshot: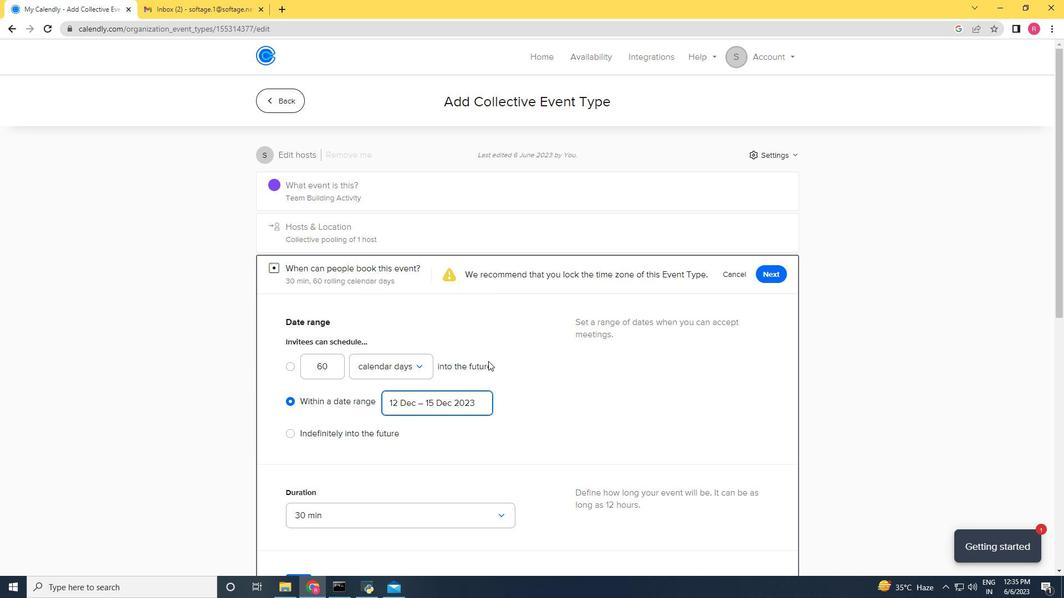 
Action: Mouse moved to (496, 364)
Screenshot: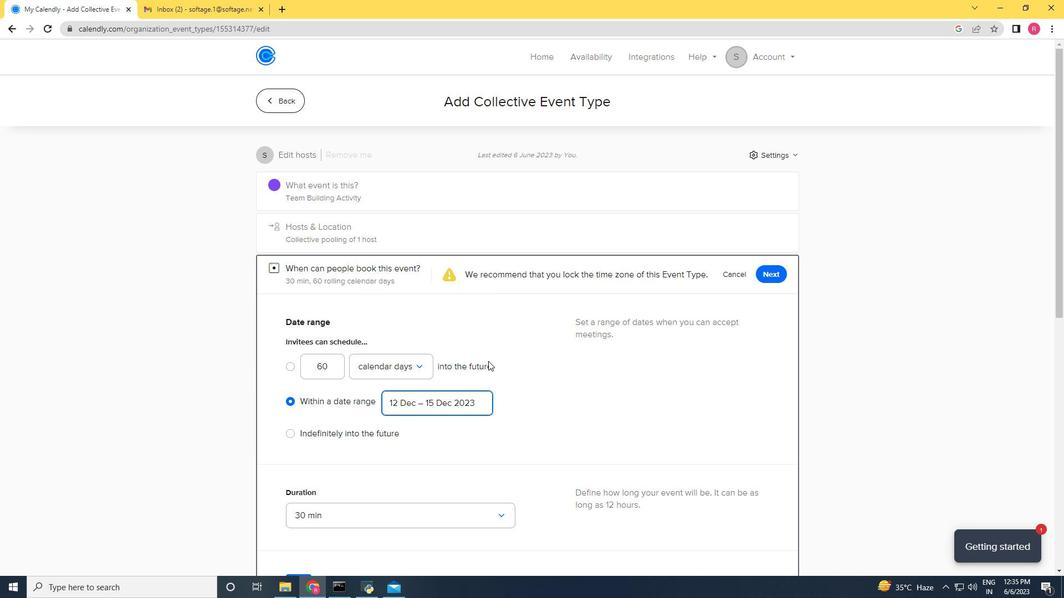 
Action: Mouse scrolled (496, 364) with delta (0, 0)
Screenshot: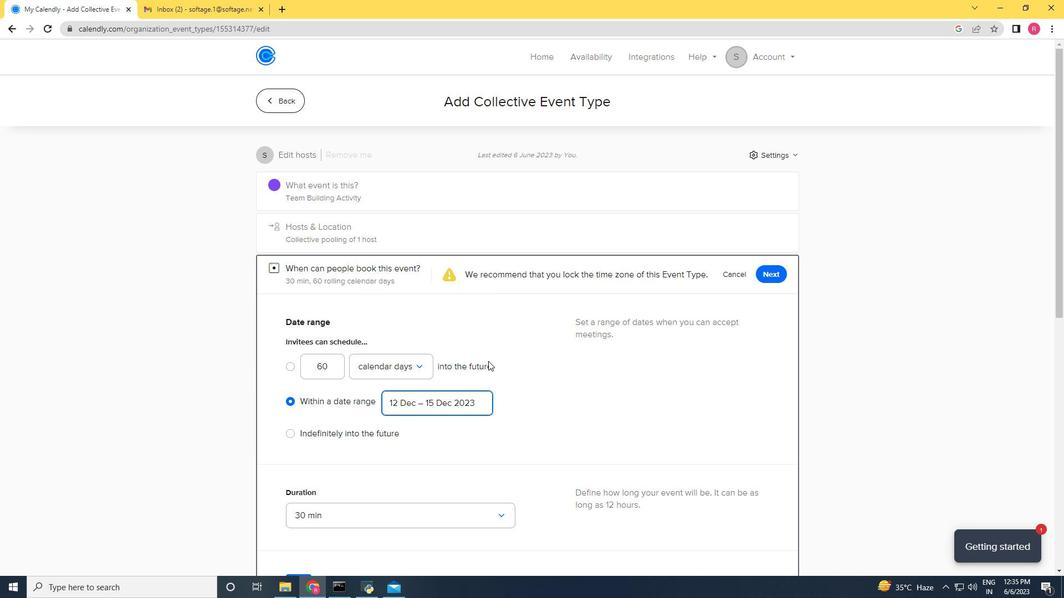 
Action: Mouse scrolled (496, 364) with delta (0, 0)
Screenshot: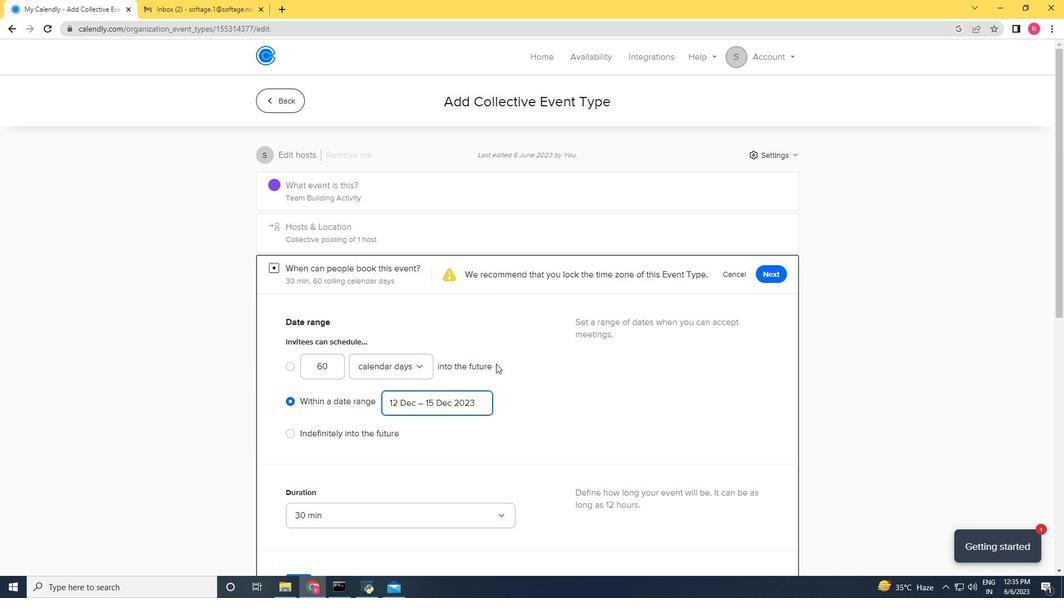 
Action: Mouse scrolled (496, 364) with delta (0, 0)
Screenshot: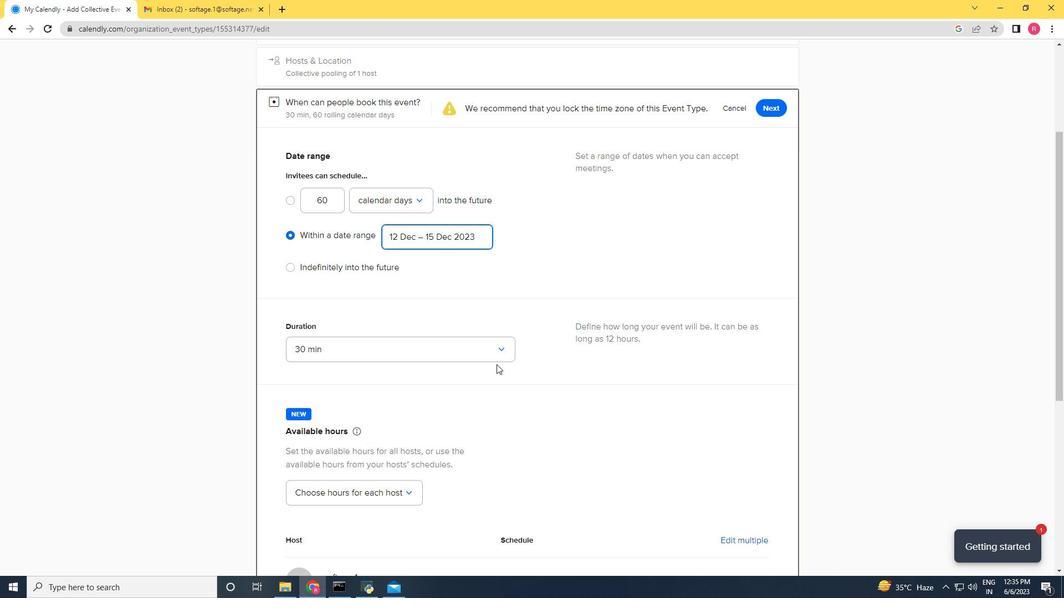 
Action: Mouse scrolled (496, 364) with delta (0, 0)
Screenshot: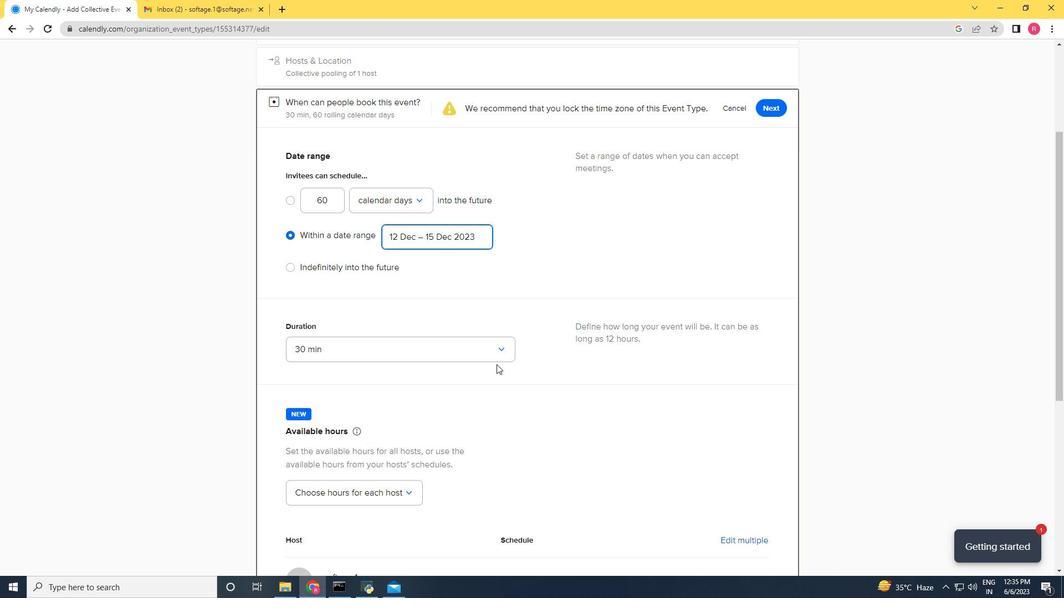 
Action: Mouse scrolled (496, 364) with delta (0, 0)
Screenshot: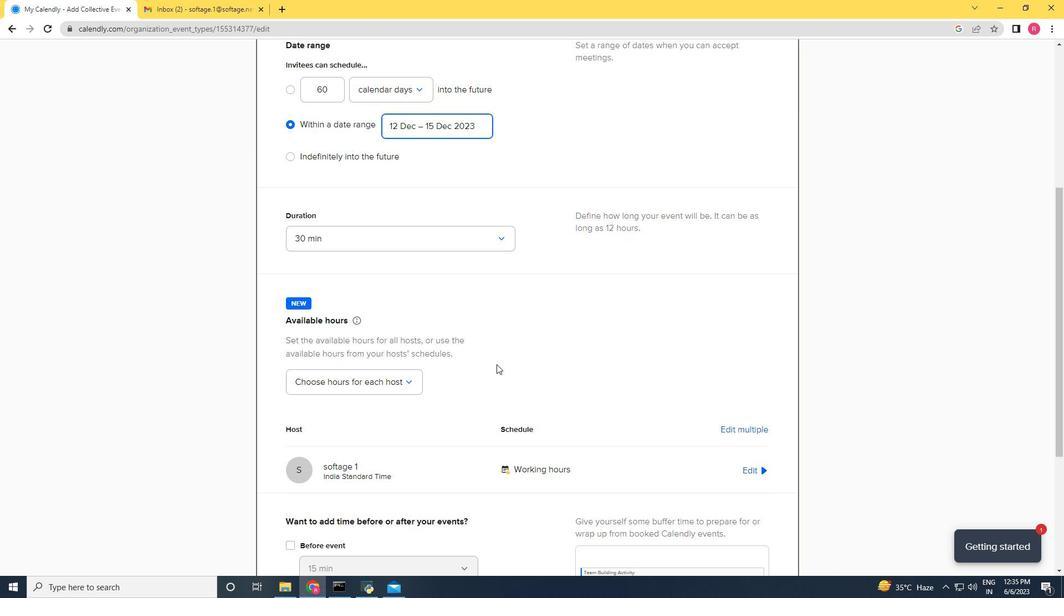 
Action: Mouse scrolled (496, 364) with delta (0, 0)
Screenshot: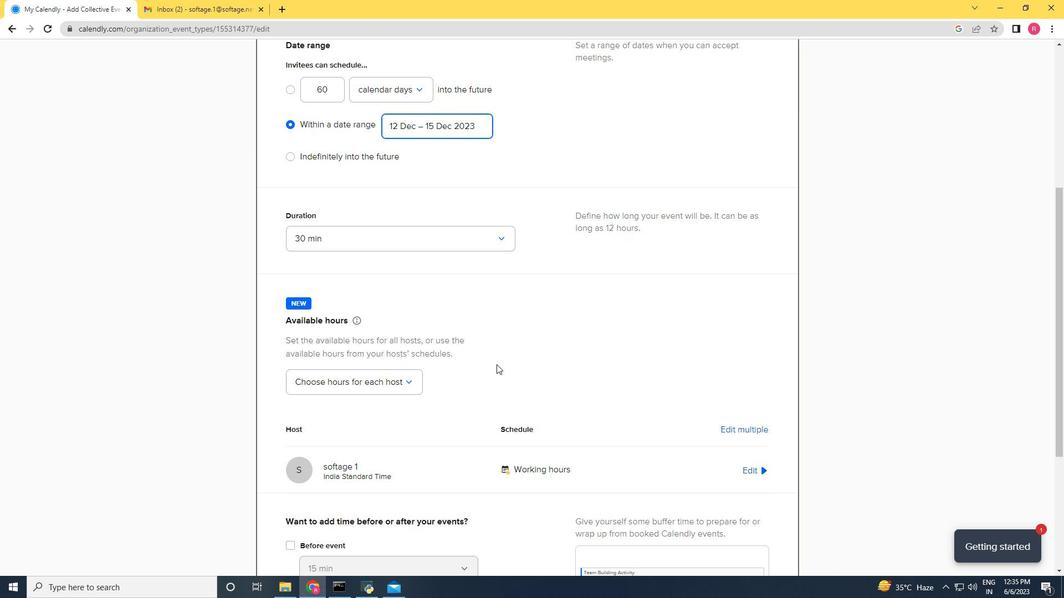 
Action: Mouse scrolled (496, 364) with delta (0, 0)
Screenshot: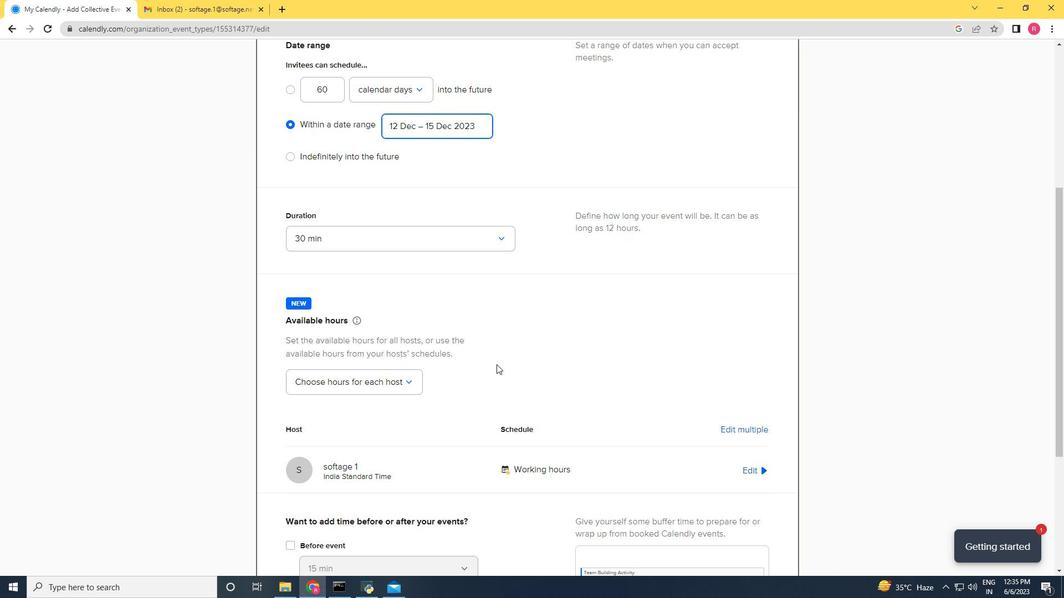 
Action: Mouse scrolled (496, 364) with delta (0, 0)
Screenshot: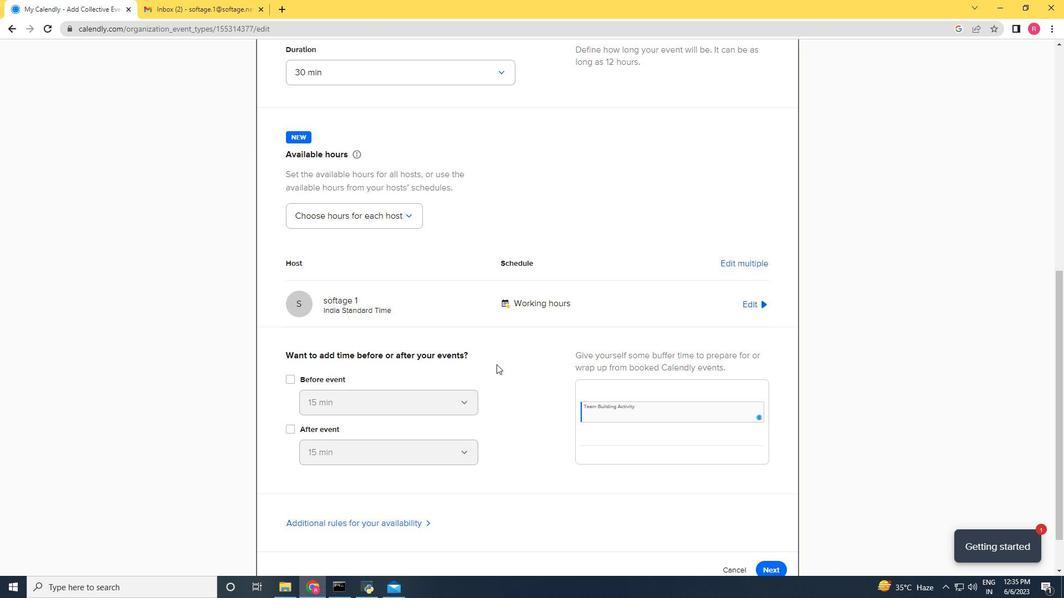 
Action: Mouse scrolled (496, 364) with delta (0, 0)
Screenshot: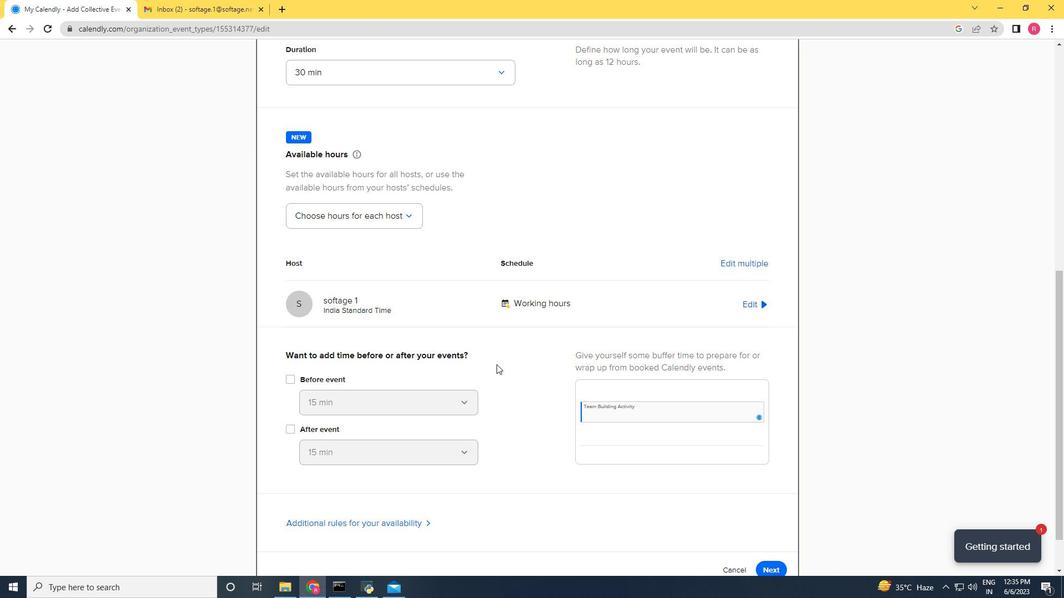
Action: Mouse scrolled (496, 364) with delta (0, 0)
Screenshot: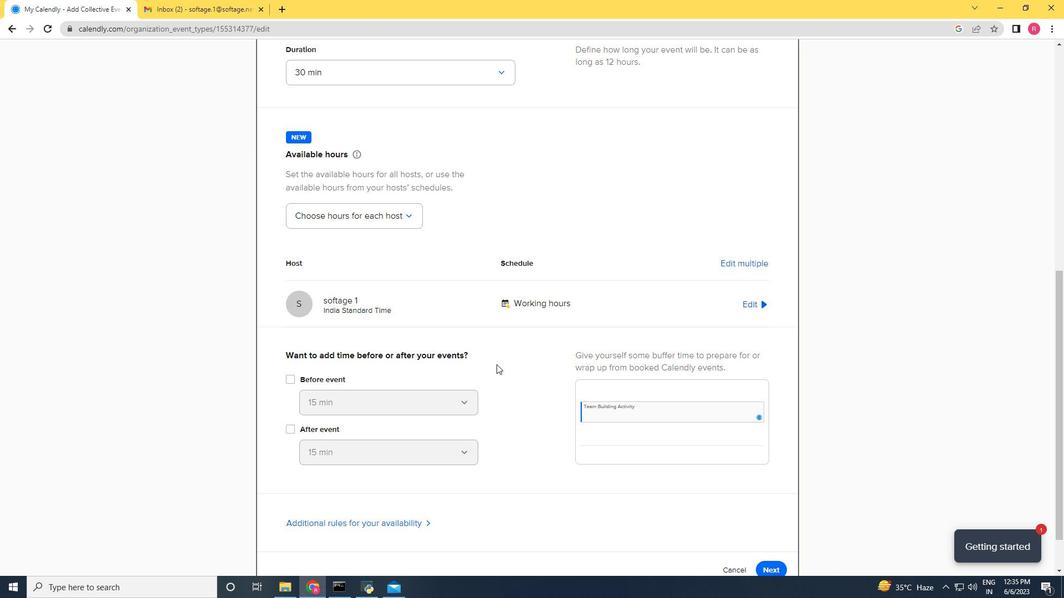 
Action: Mouse scrolled (496, 364) with delta (0, 0)
Screenshot: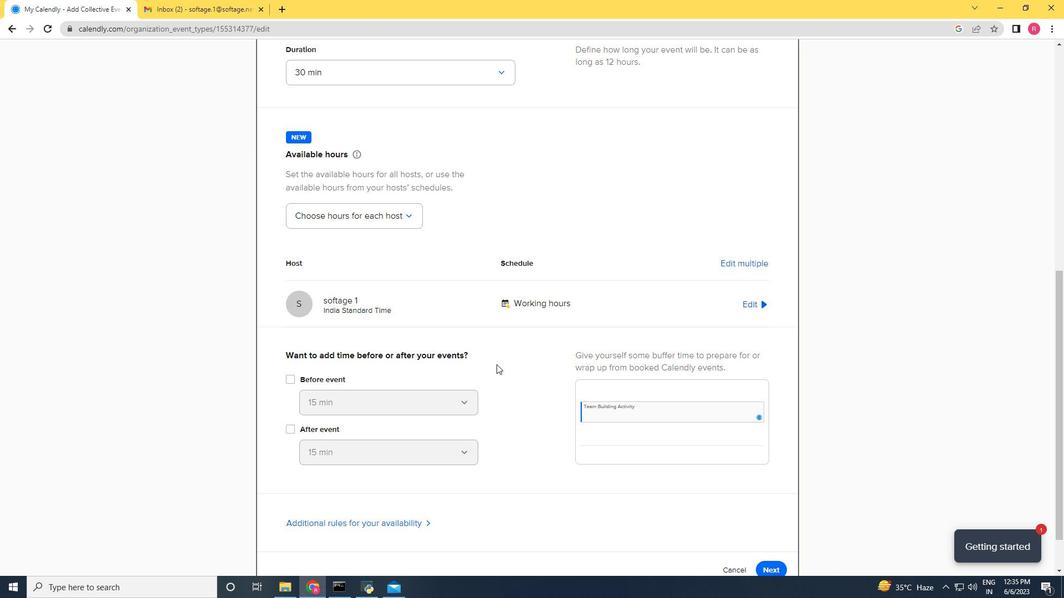 
Action: Mouse scrolled (496, 364) with delta (0, 0)
Screenshot: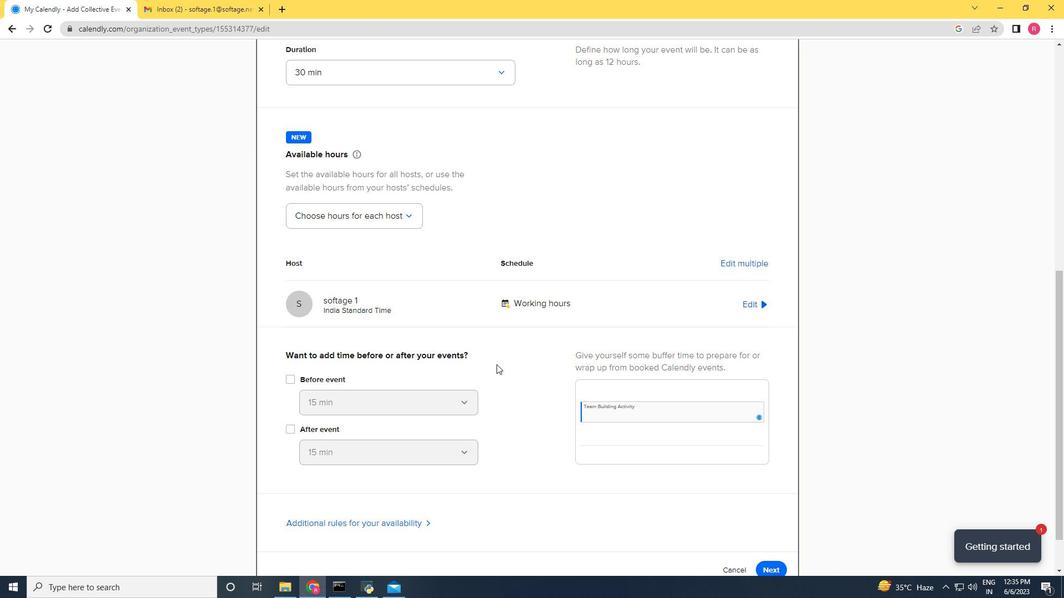 
Action: Mouse moved to (769, 514)
Screenshot: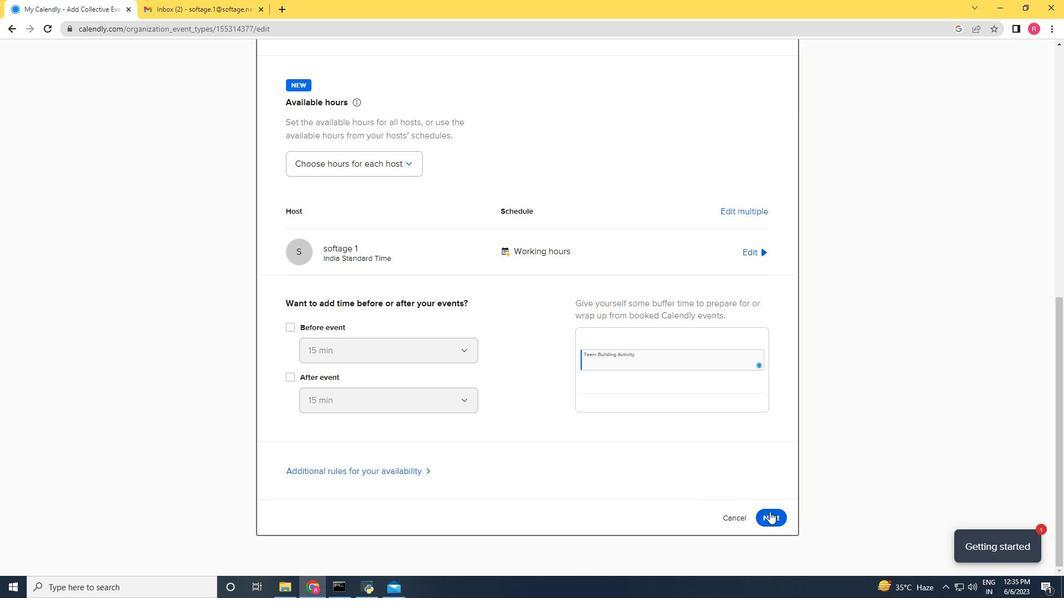 
Action: Mouse pressed left at (769, 514)
Screenshot: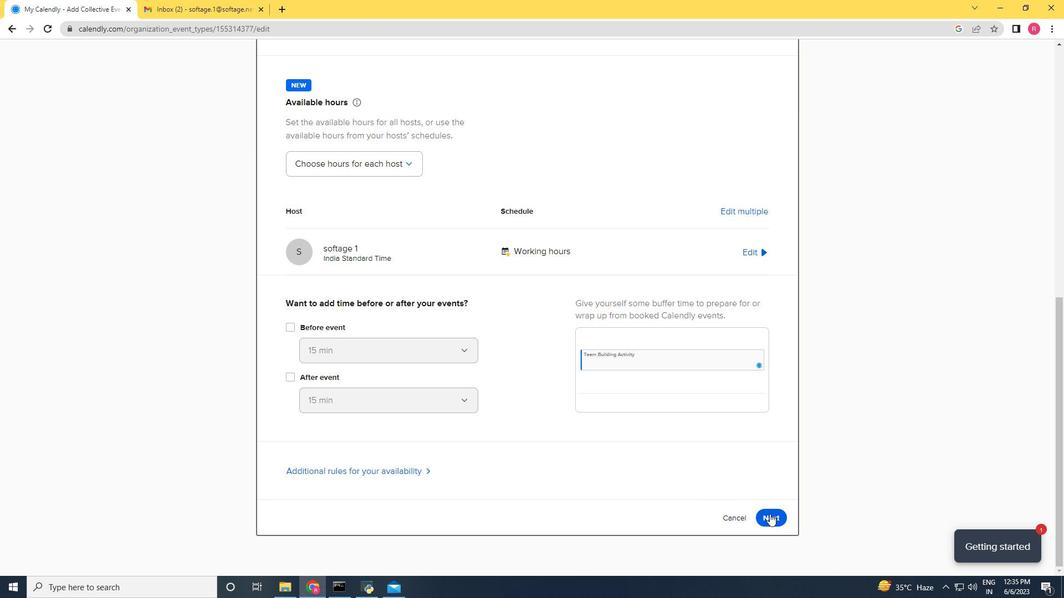 
Action: Mouse moved to (774, 98)
Screenshot: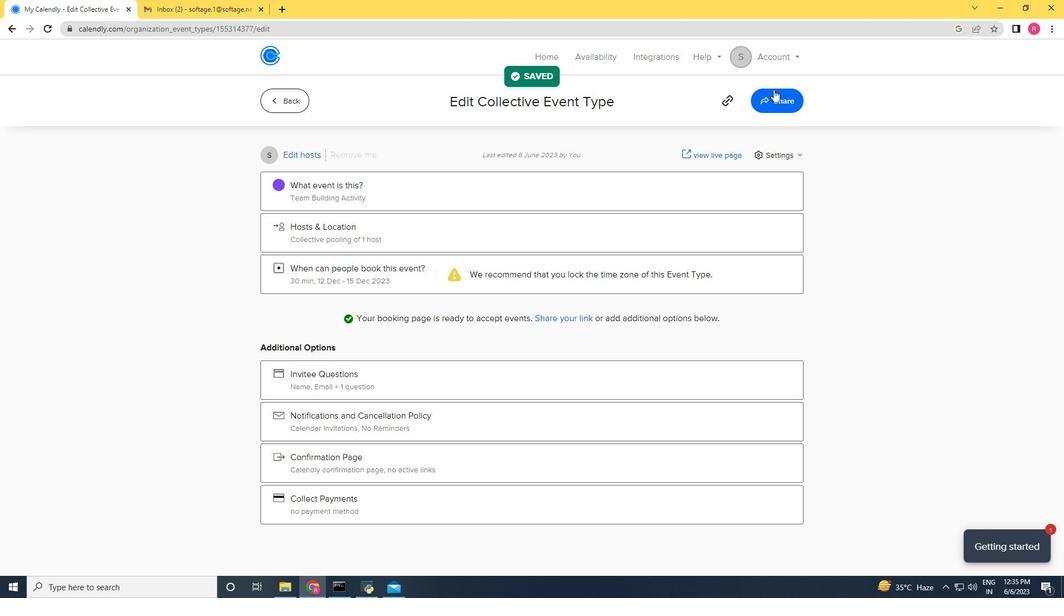 
Action: Mouse pressed left at (774, 98)
Screenshot: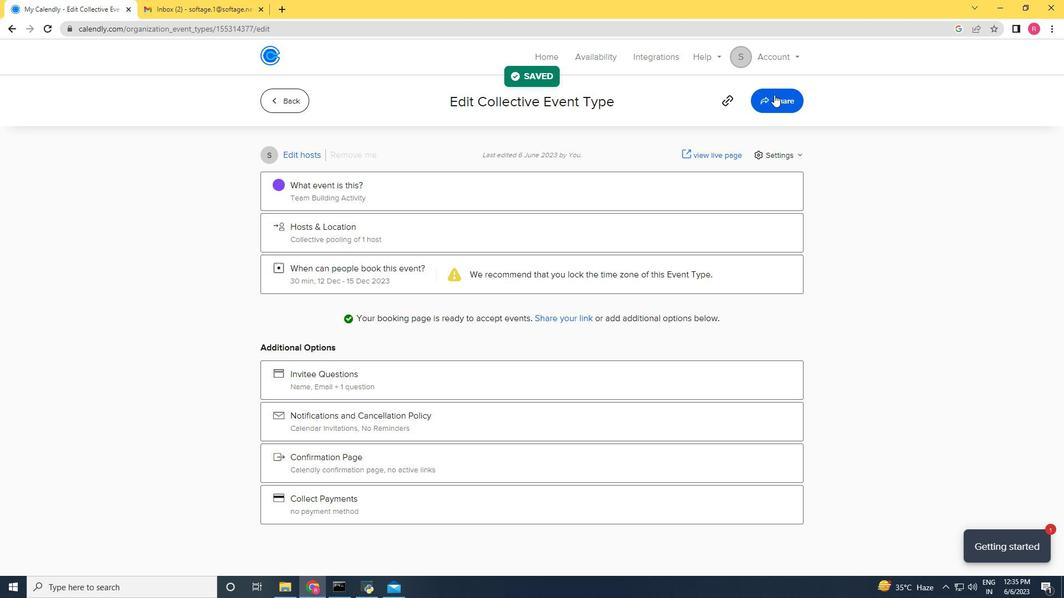 
Action: Mouse moved to (653, 204)
Screenshot: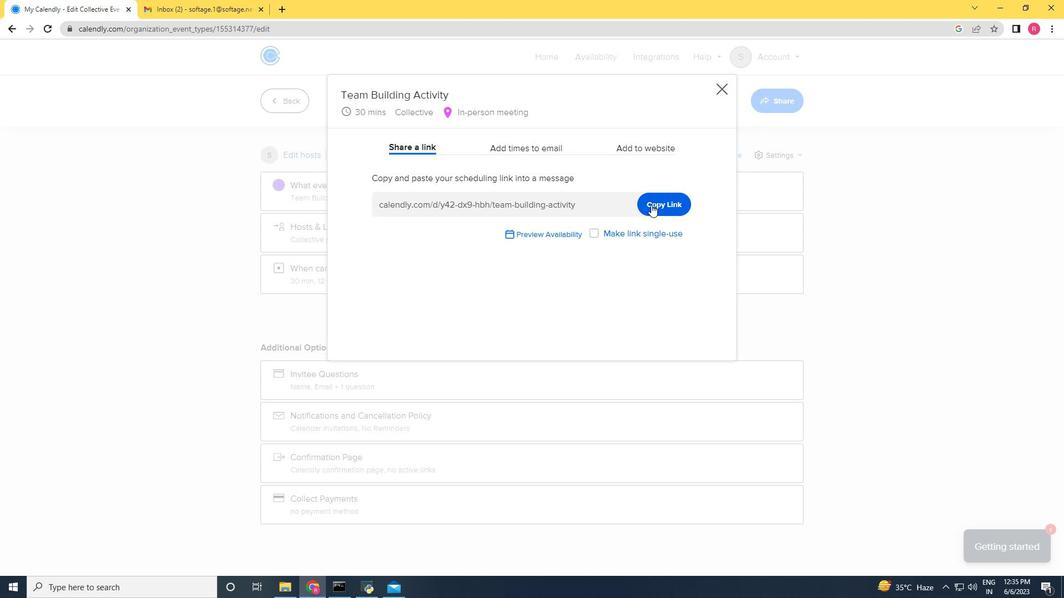 
Action: Mouse pressed left at (653, 204)
Screenshot: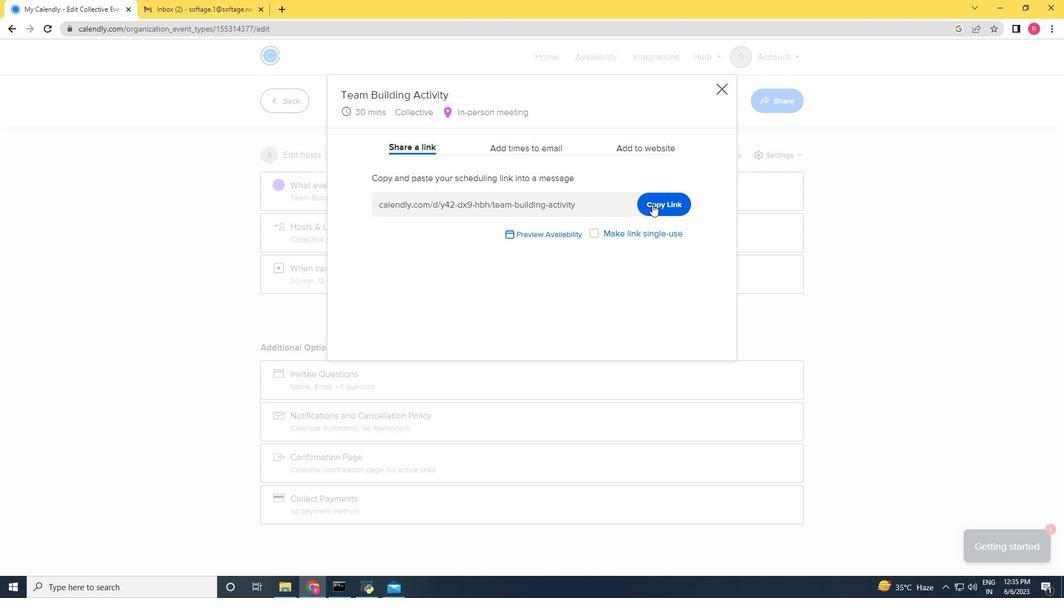 
Action: Mouse moved to (185, 13)
Screenshot: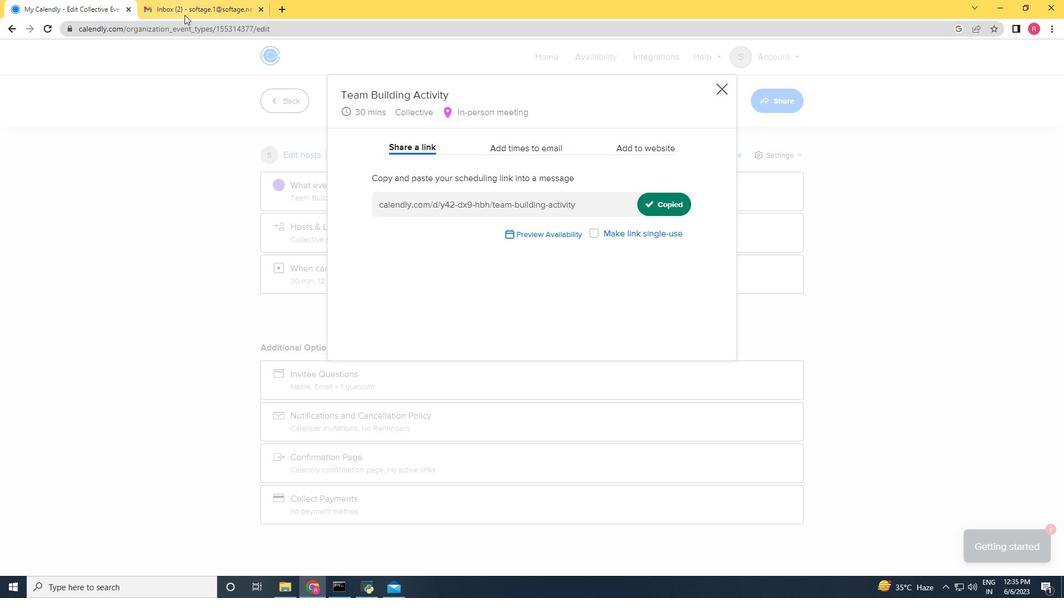 
Action: Mouse pressed left at (185, 13)
Screenshot: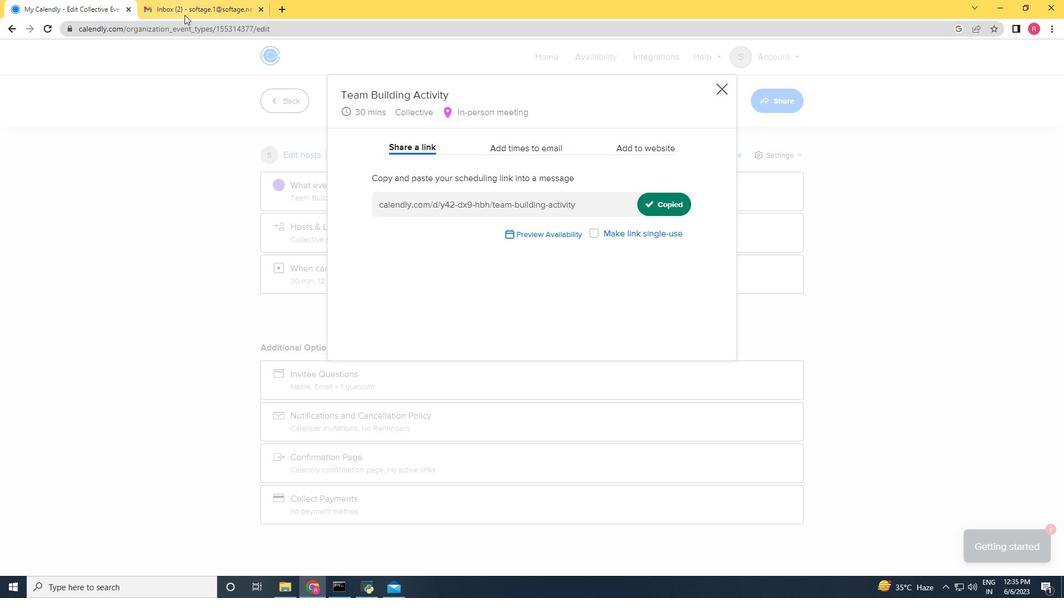 
Action: Mouse moved to (103, 93)
Screenshot: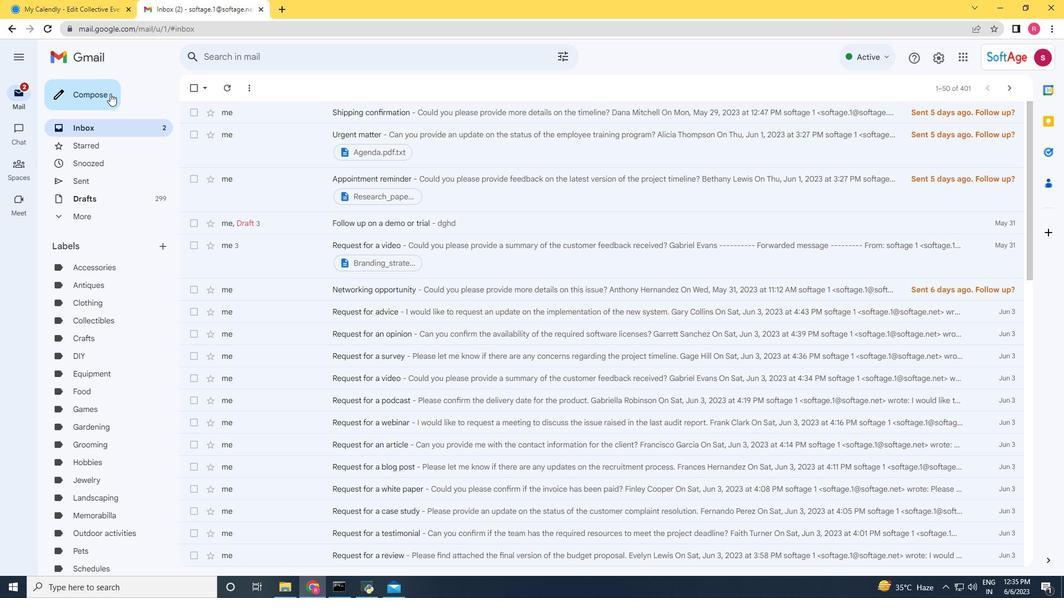 
Action: Mouse pressed left at (103, 93)
Screenshot: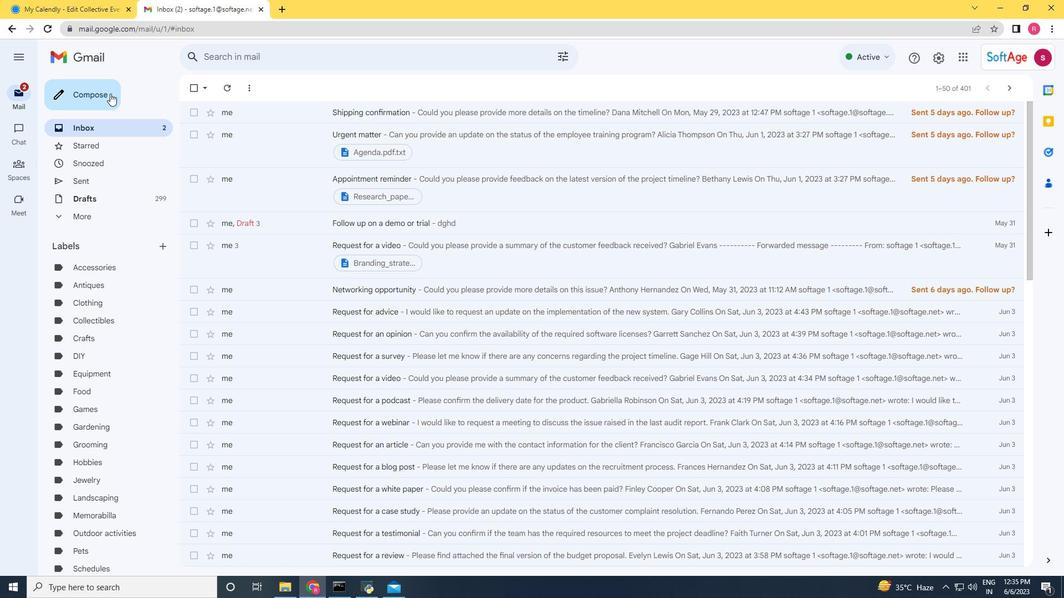 
Action: Mouse moved to (787, 343)
Screenshot: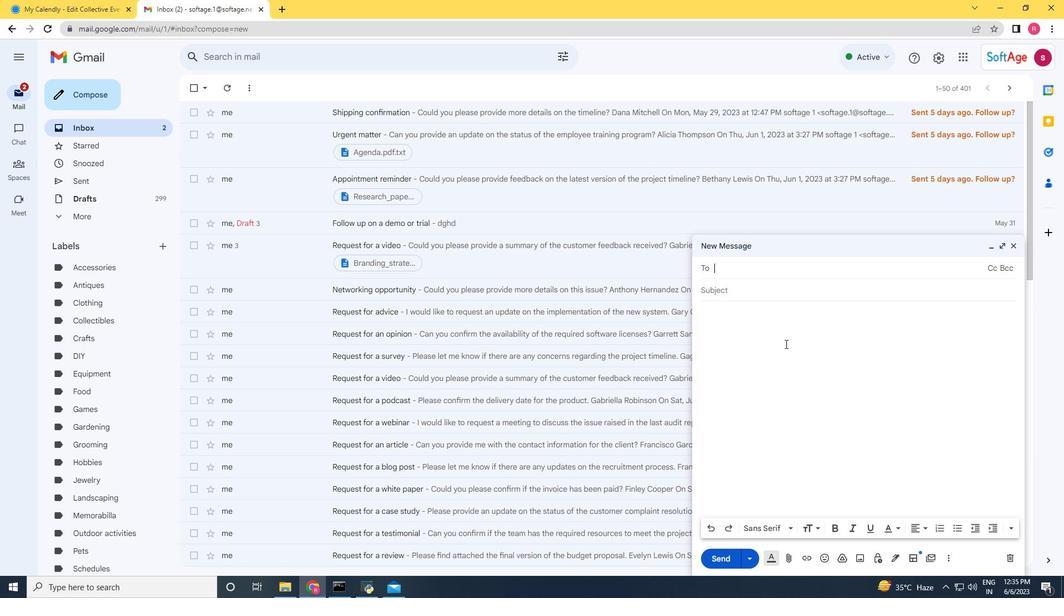 
Action: Mouse pressed left at (787, 343)
Screenshot: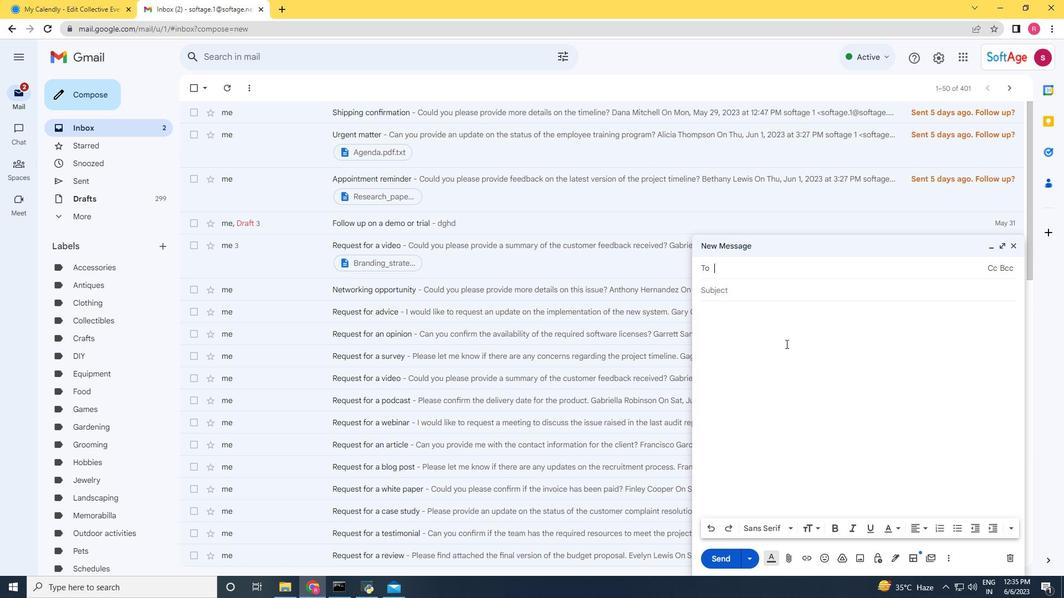 
Action: Mouse moved to (787, 343)
Screenshot: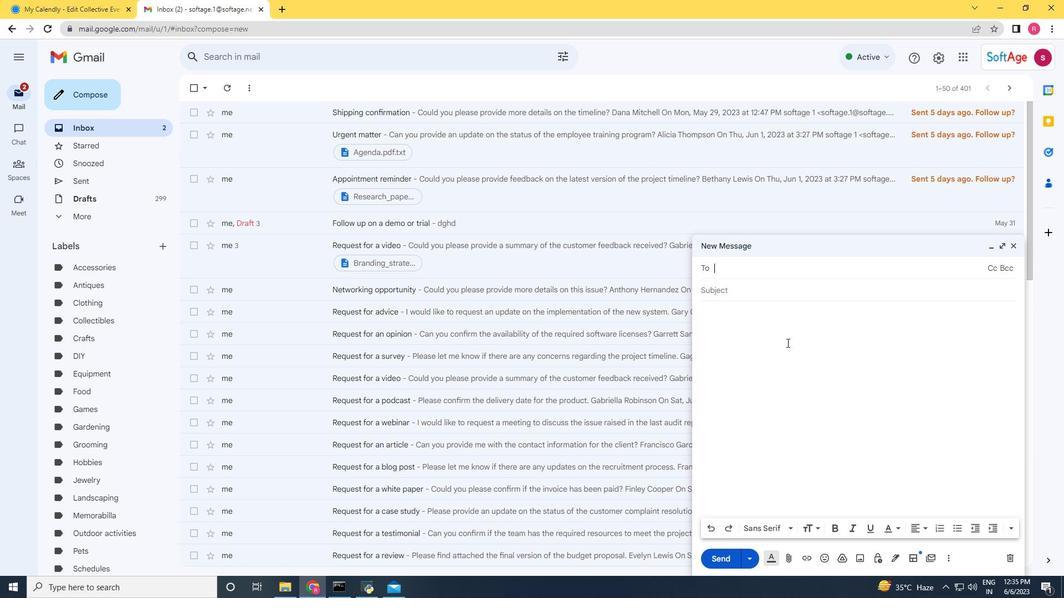 
Action: Mouse pressed right at (787, 343)
Screenshot: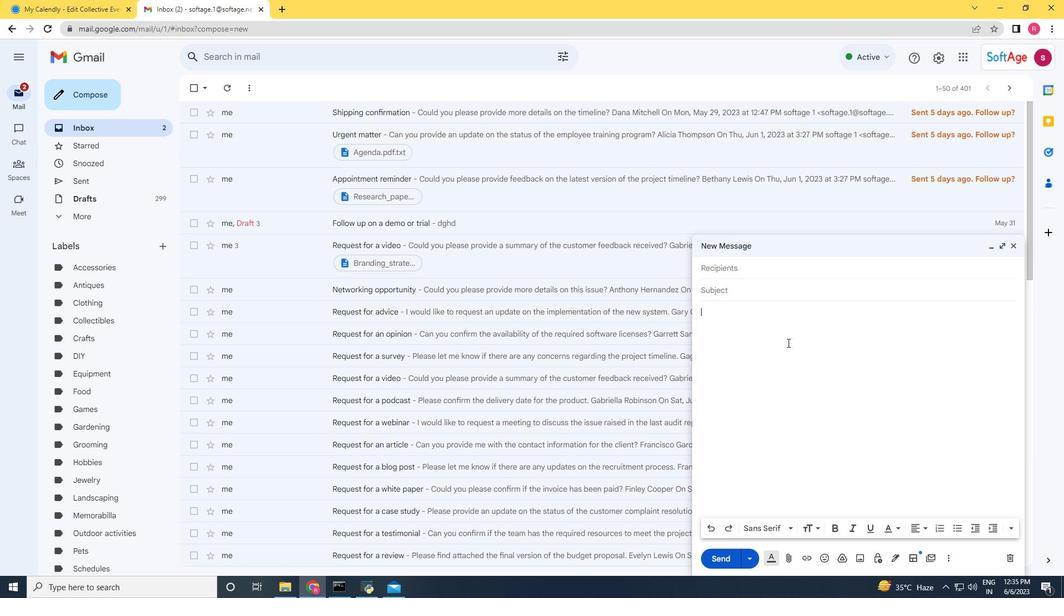 
Action: Mouse moved to (822, 427)
Screenshot: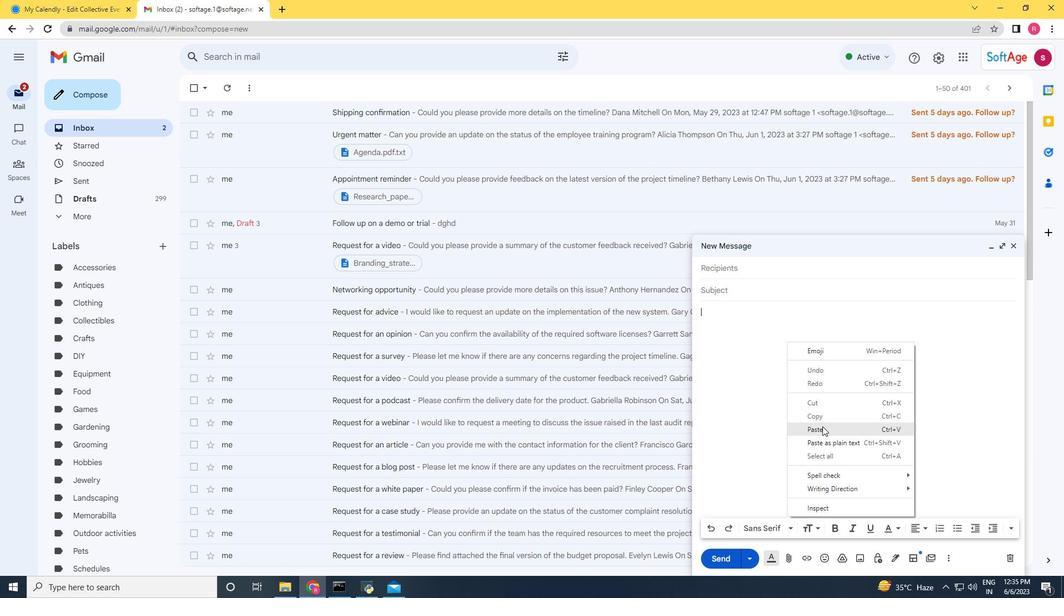 
Action: Mouse pressed left at (822, 427)
Screenshot: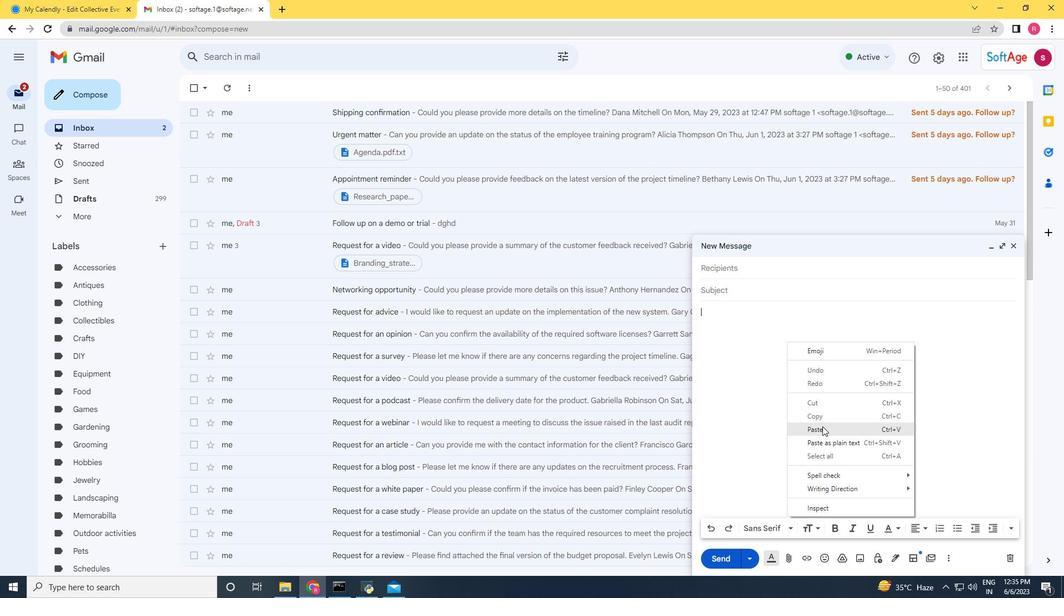 
Action: Mouse moved to (736, 268)
Screenshot: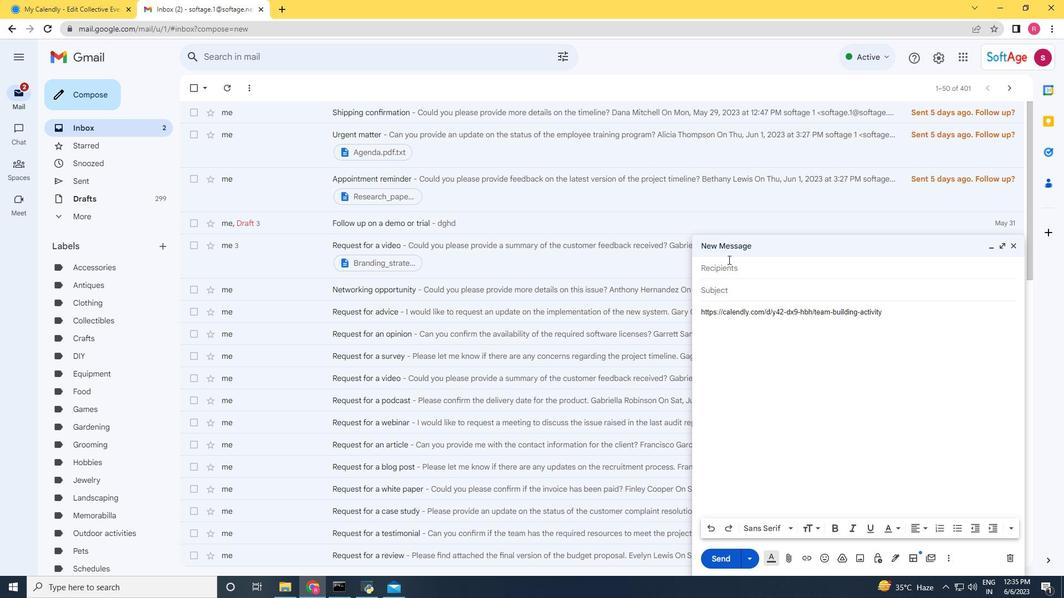 
Action: Mouse pressed left at (736, 268)
Screenshot: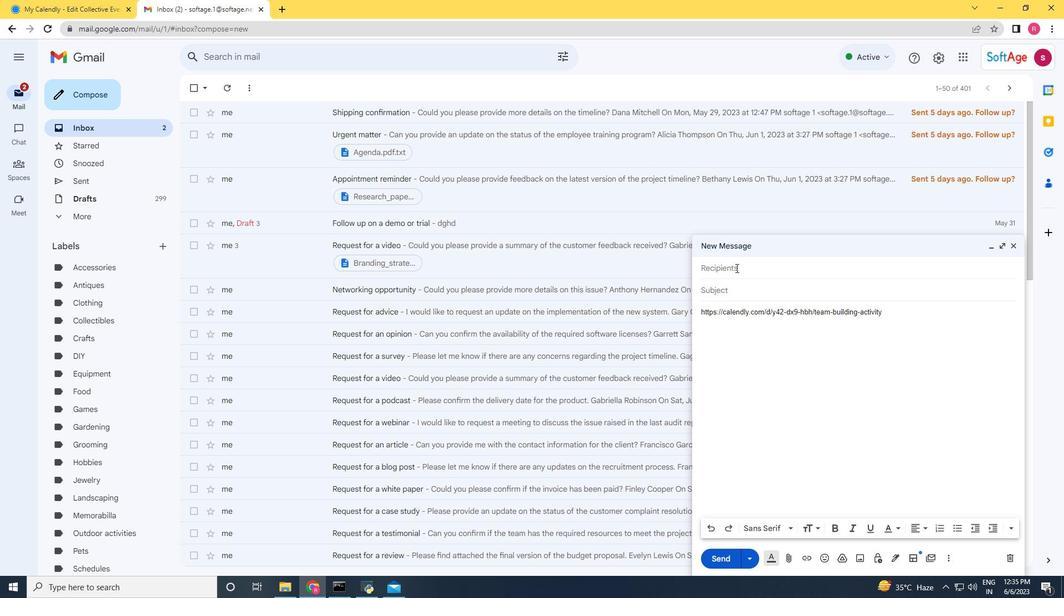 
Action: Mouse moved to (713, 261)
Screenshot: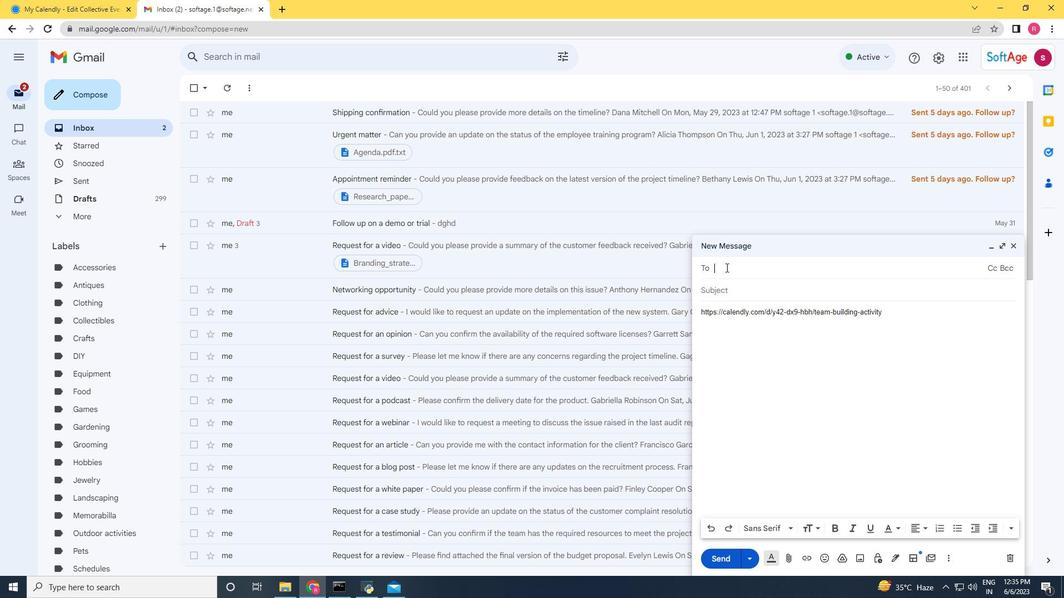 
Action: Key pressed softage.
Screenshot: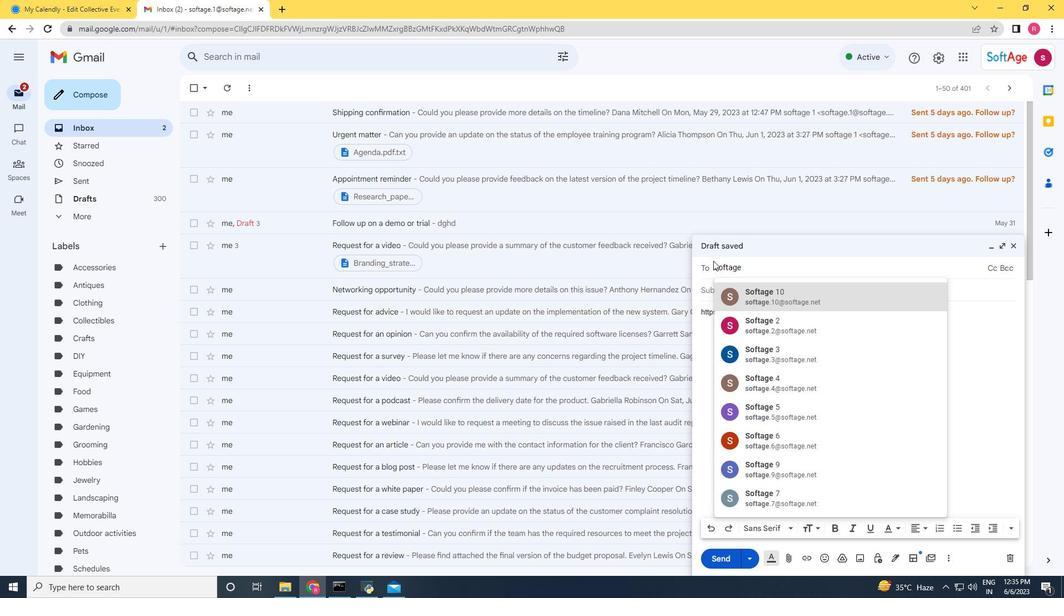 
Action: Mouse moved to (711, 260)
Screenshot: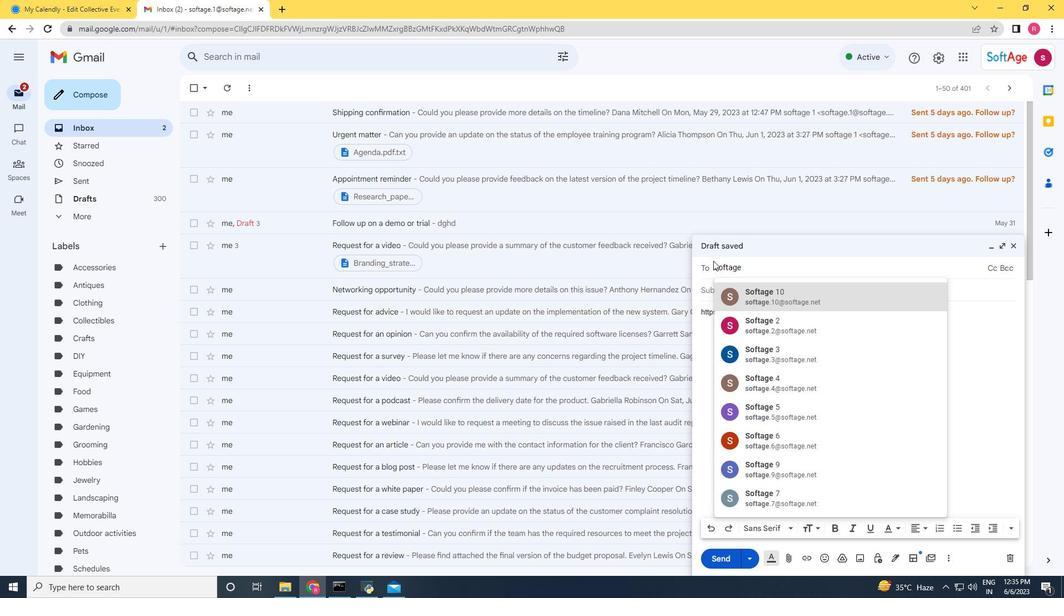 
Action: Key pressed 1<Key.shift>@softage.net
Screenshot: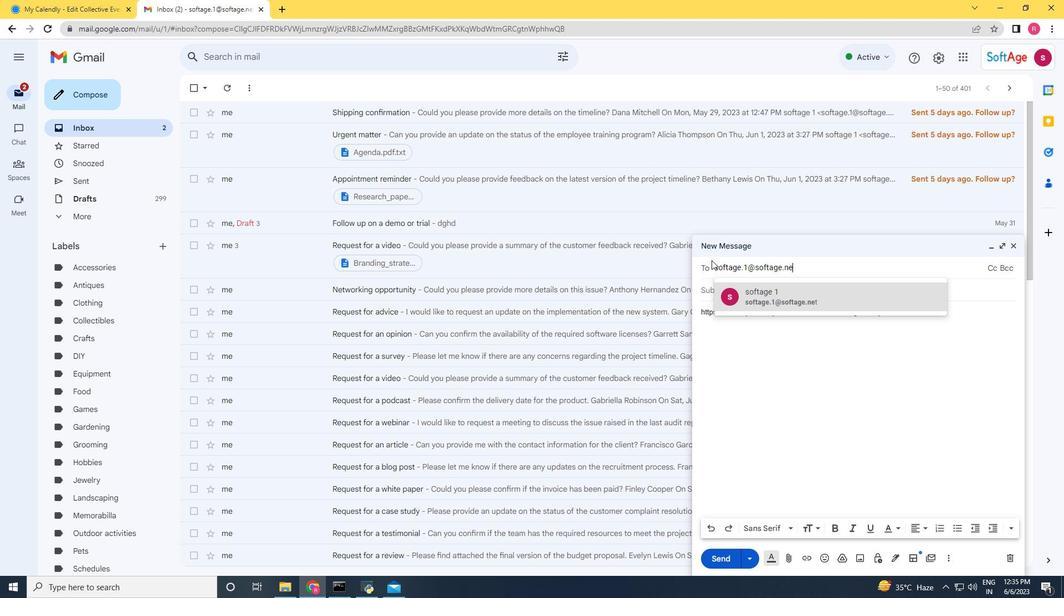 
Action: Mouse moved to (735, 288)
Screenshot: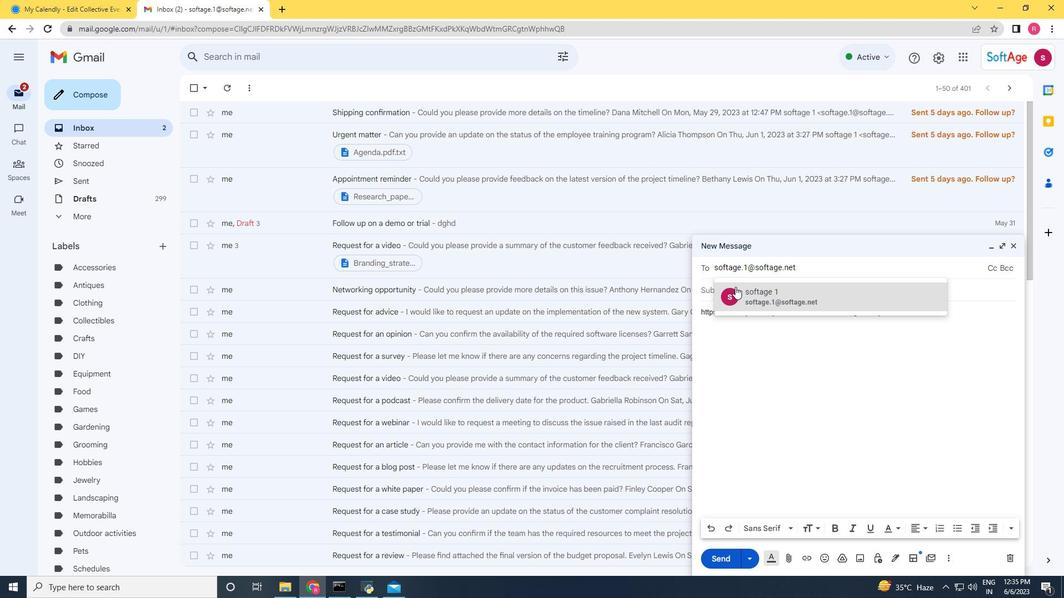 
Action: Mouse pressed left at (735, 288)
Screenshot: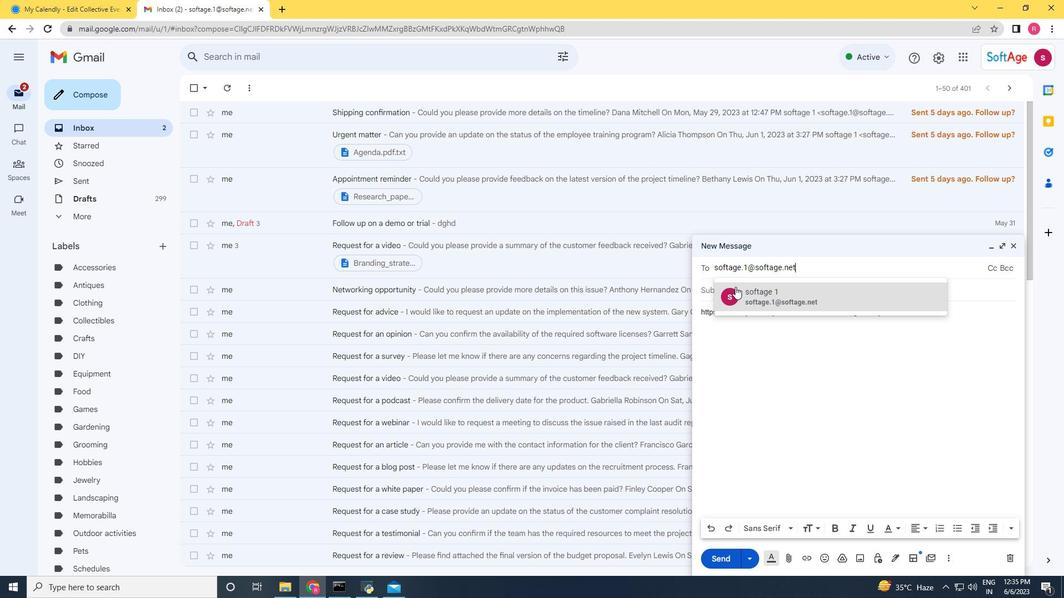 
Action: Mouse moved to (706, 272)
Screenshot: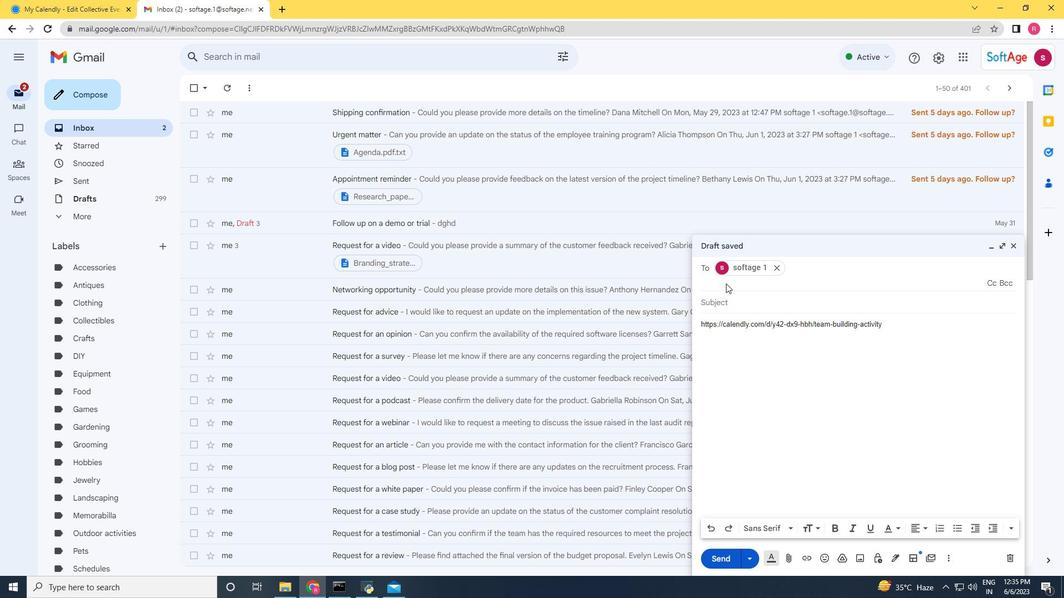 
Action: Key pressed softagge.3<Key.backspace><Key.backspace><Key.backspace><Key.backspace><Key.backspace><Key.backspace>age.2<Key.shift><Key.shift><Key.shift><Key.shift><Key.shift><Key.shift><Key.shift>@softage.net
Screenshot: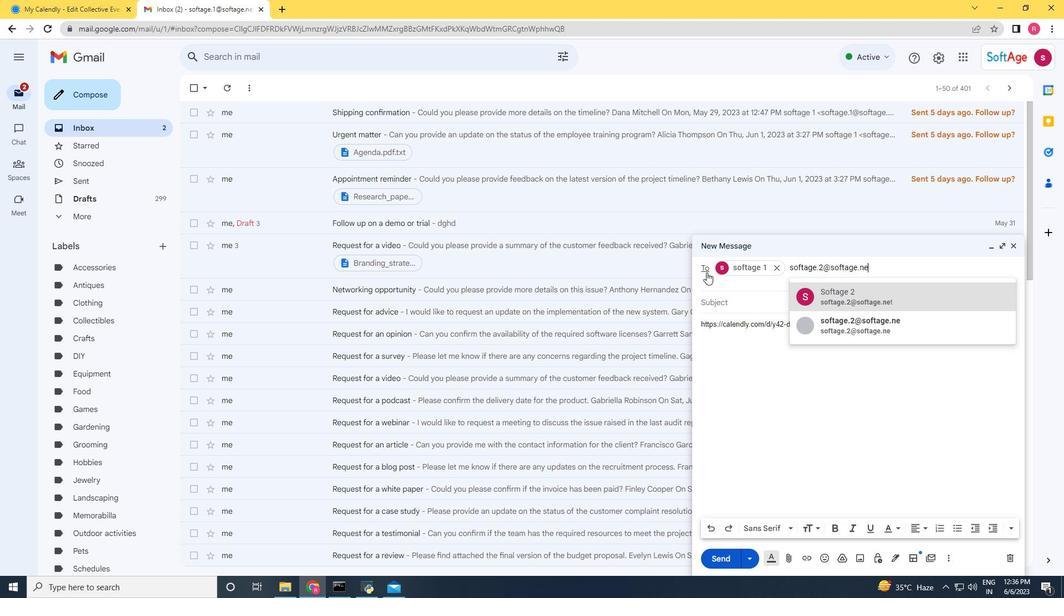 
Action: Mouse moved to (833, 294)
Screenshot: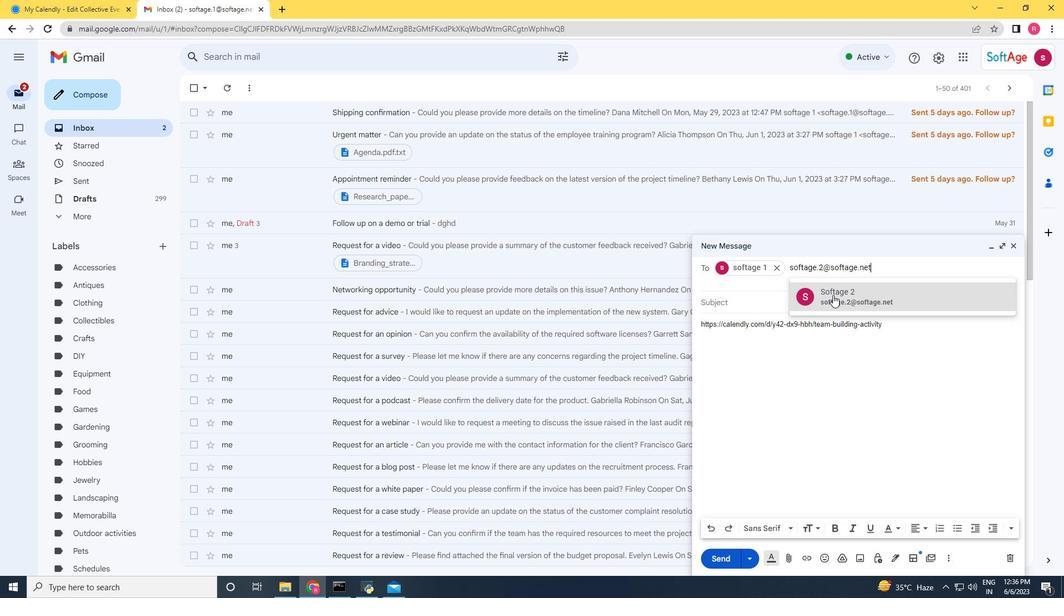 
Action: Mouse pressed left at (833, 294)
Screenshot: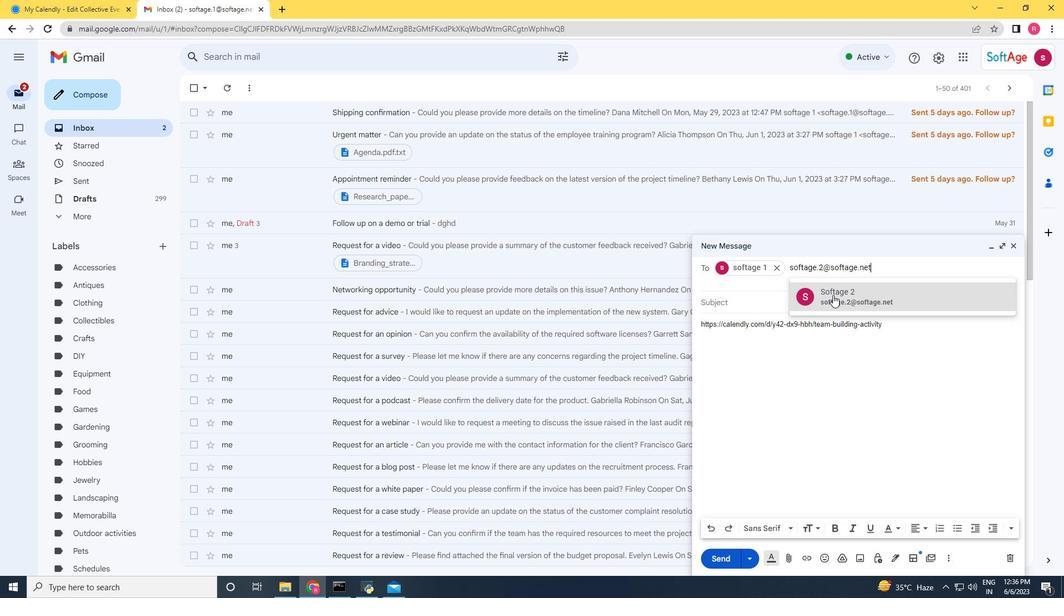 
Action: Mouse moved to (778, 268)
Screenshot: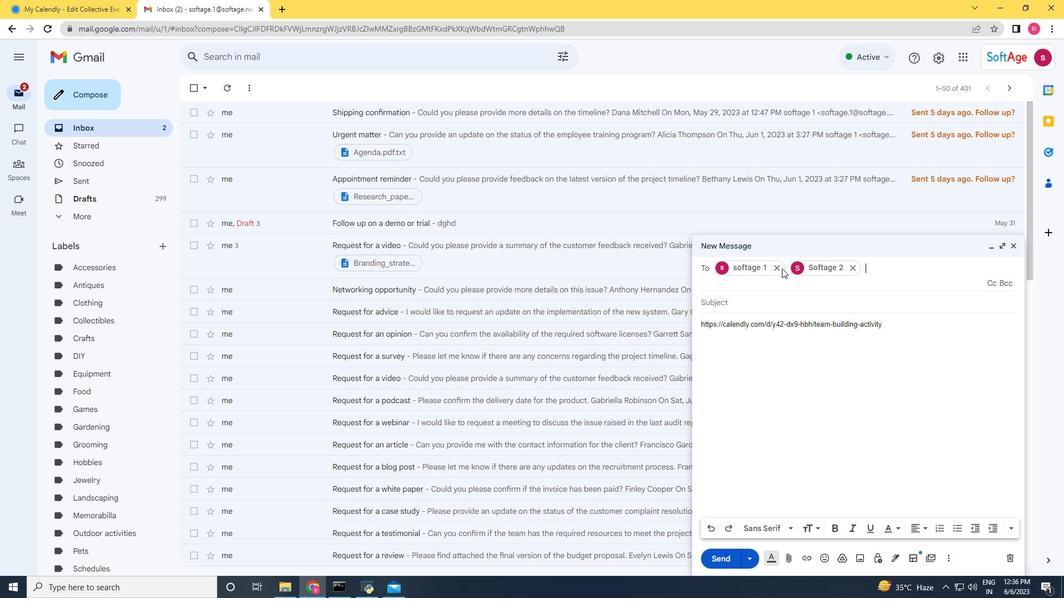 
Action: Mouse pressed left at (778, 268)
Screenshot: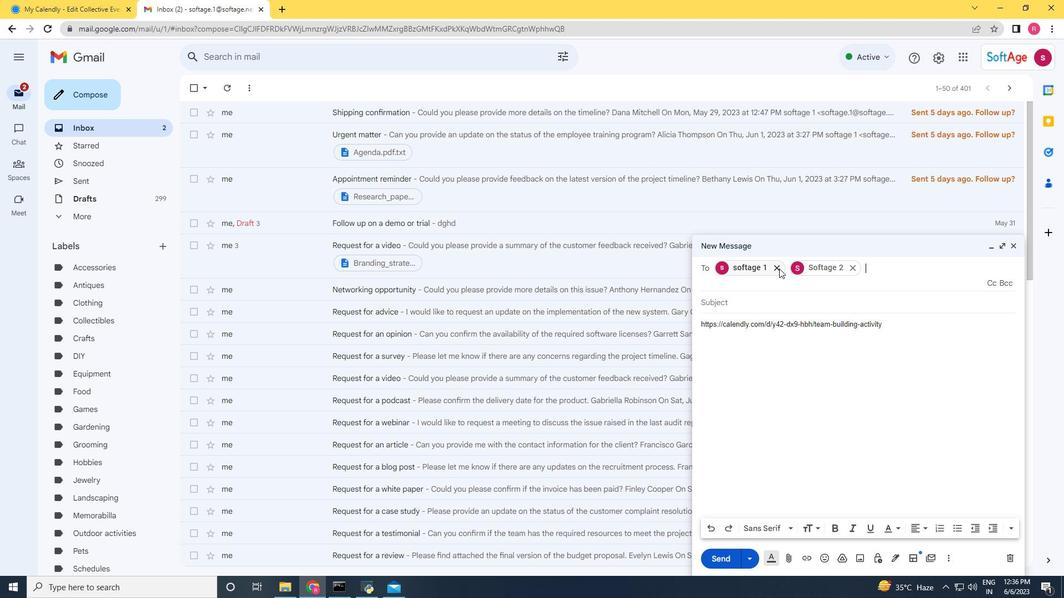 
Action: Mouse moved to (729, 276)
Screenshot: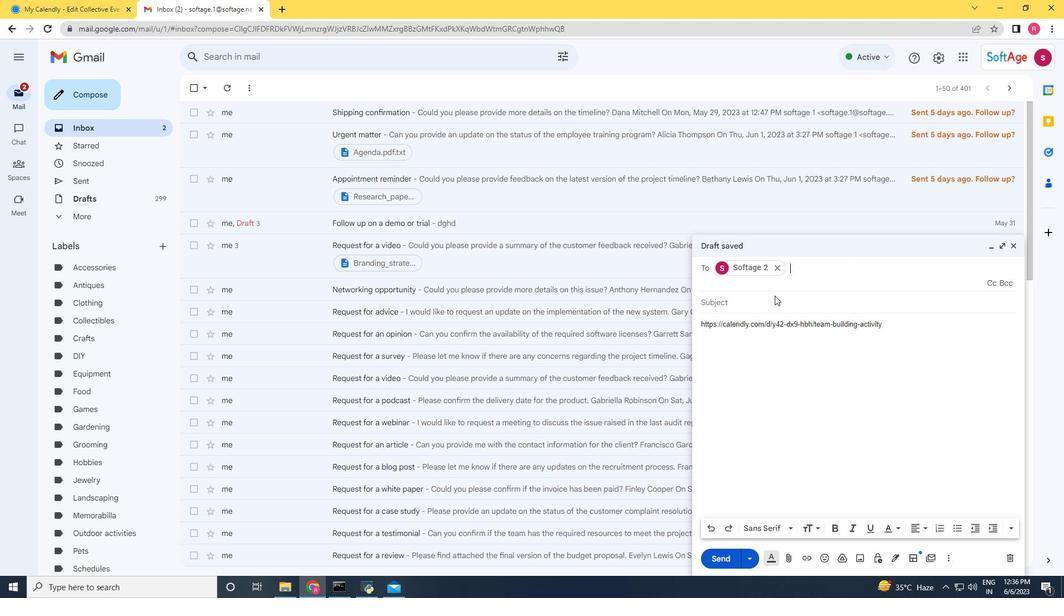 
Action: Key pressed softage.3<Key.shift>@softage.met
Screenshot: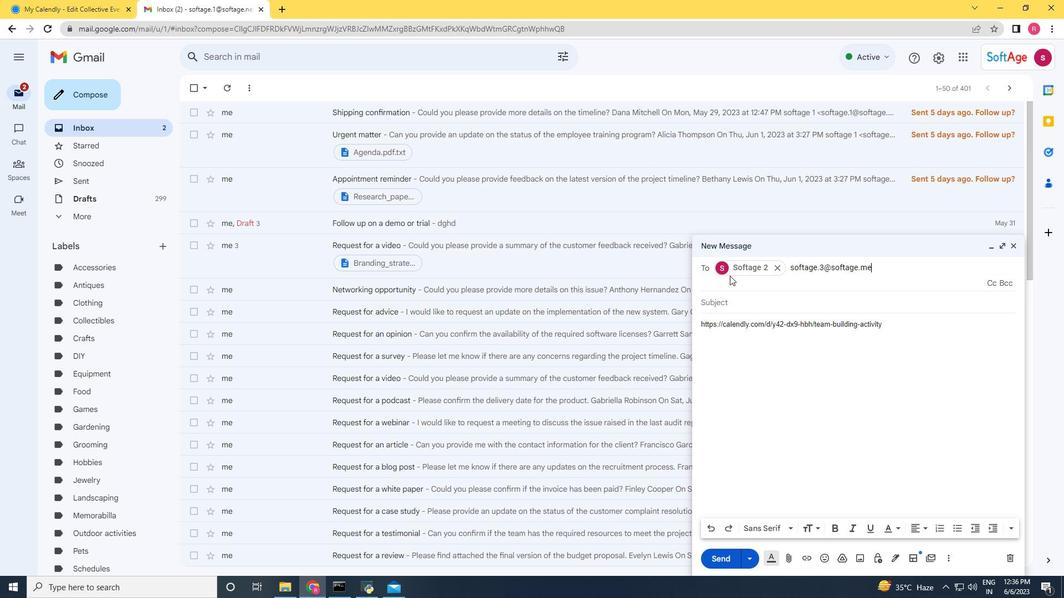
Action: Mouse moved to (779, 273)
Screenshot: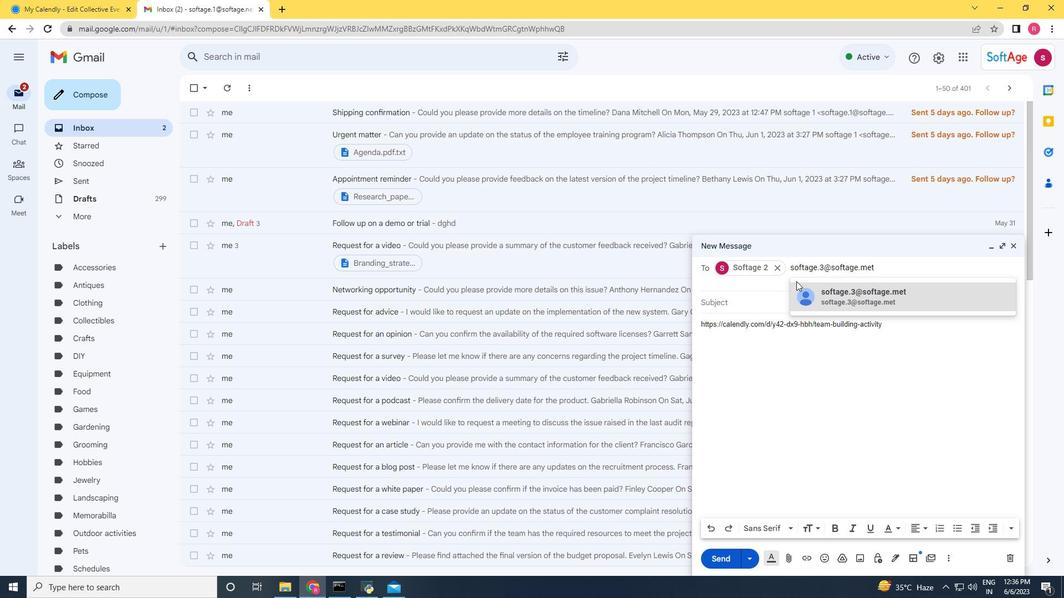 
Action: Key pressed <Key.backspace><Key.backspace><Key.backspace>net
Screenshot: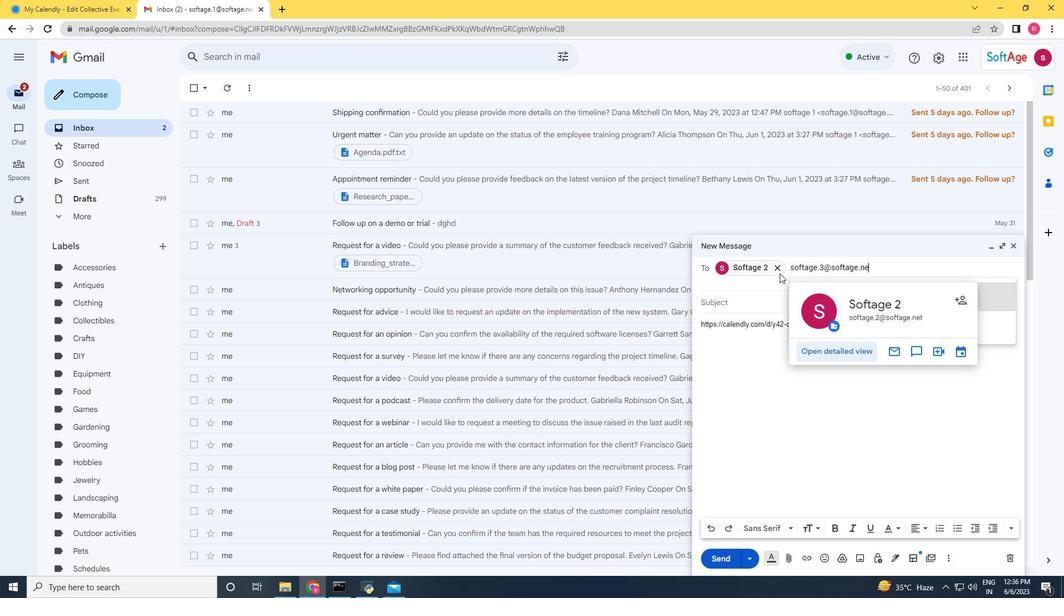 
Action: Mouse moved to (845, 288)
Screenshot: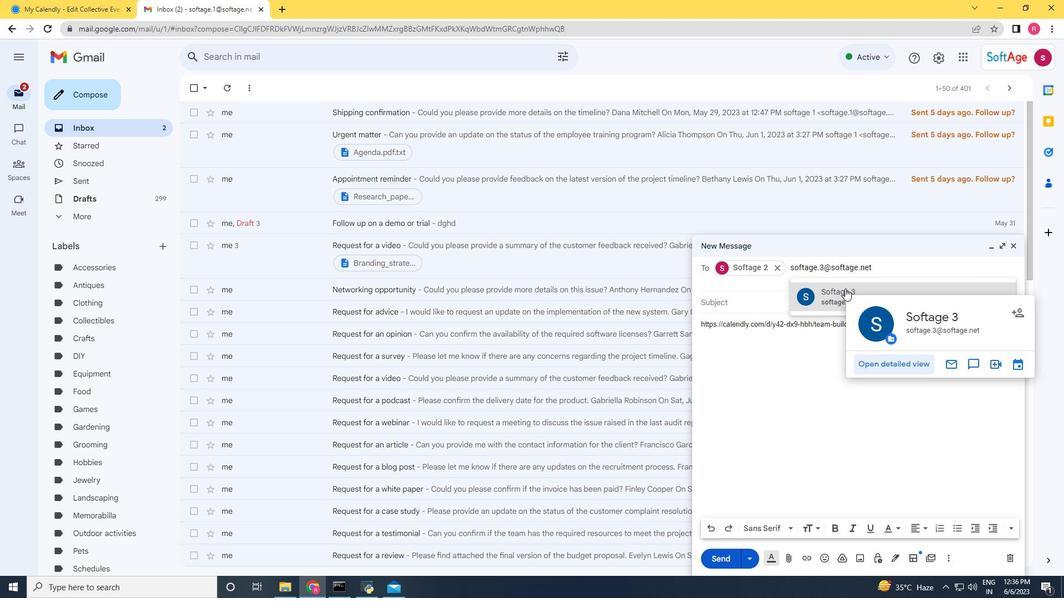 
Action: Mouse pressed left at (845, 288)
Screenshot: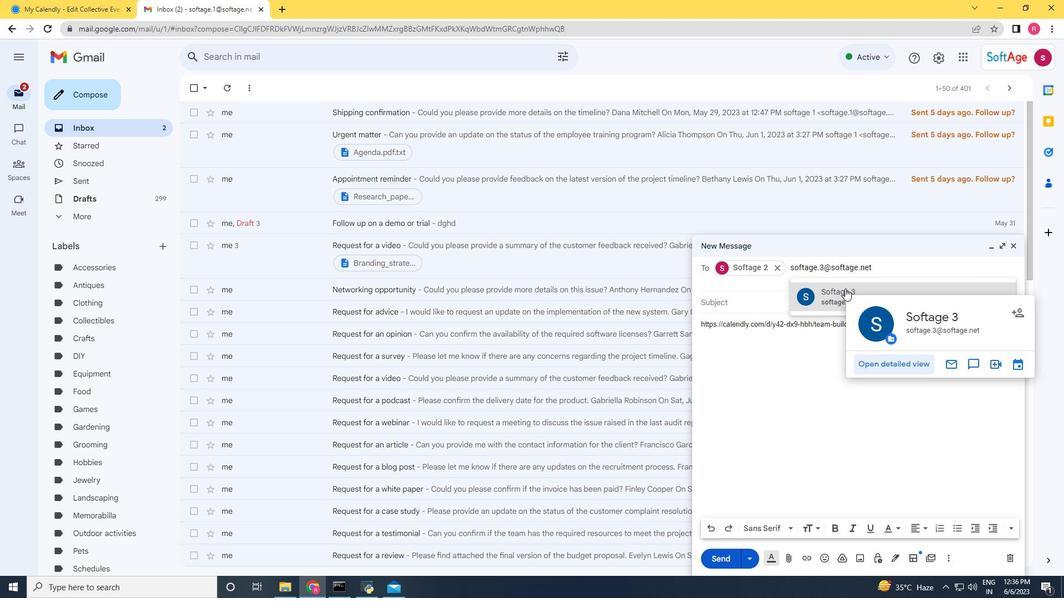 
Action: Mouse moved to (718, 559)
Screenshot: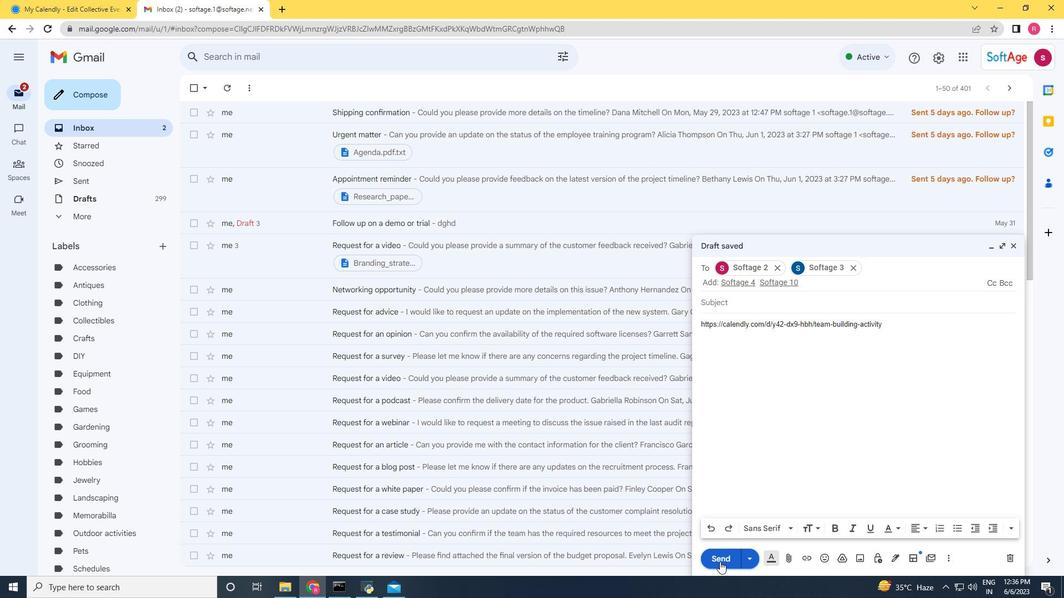 
Action: Mouse pressed left at (718, 559)
Screenshot: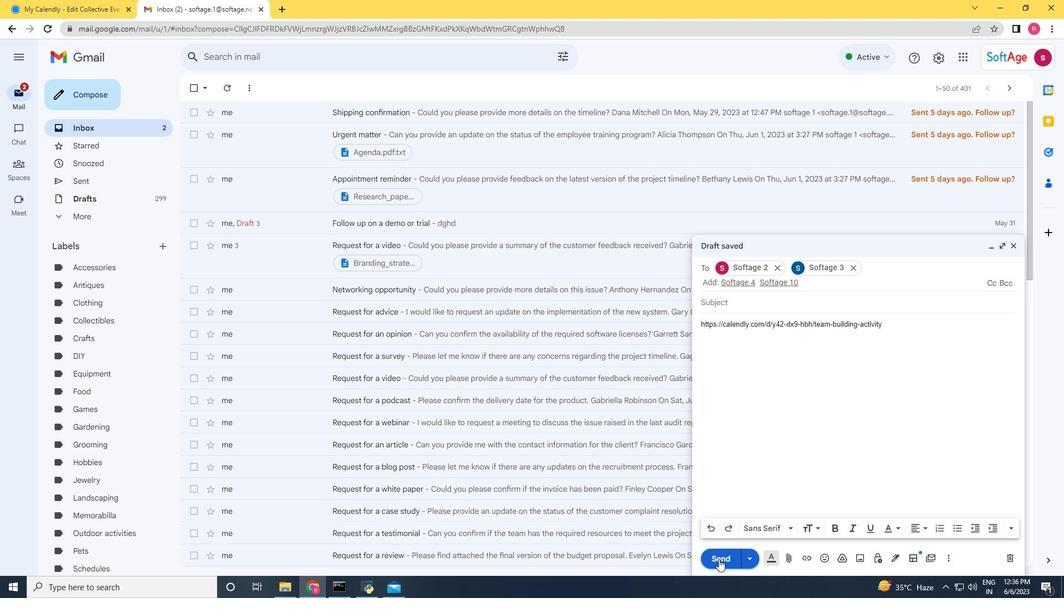 
